 Task: Open Card Card0000000027 in Board Board0000000007 in Workspace WS0000000003 in Trello. Add Member carxxstreet791@gmail.com to Card Card0000000027 in Board Board0000000007 in Workspace WS0000000003 in Trello. Add Orange Label titled Label0000000027 to Card Card0000000027 in Board Board0000000007 in Workspace WS0000000003 in Trello. Add Checklist CL0000000027 to Card Card0000000027 in Board Board0000000007 in Workspace WS0000000003 in Trello. Add Dates with Start Date as Jun 01 2023 and Due Date as Jun 30 2023 to Card Card0000000027 in Board Board0000000007 in Workspace WS0000000003 in Trello
Action: Mouse moved to (306, 433)
Screenshot: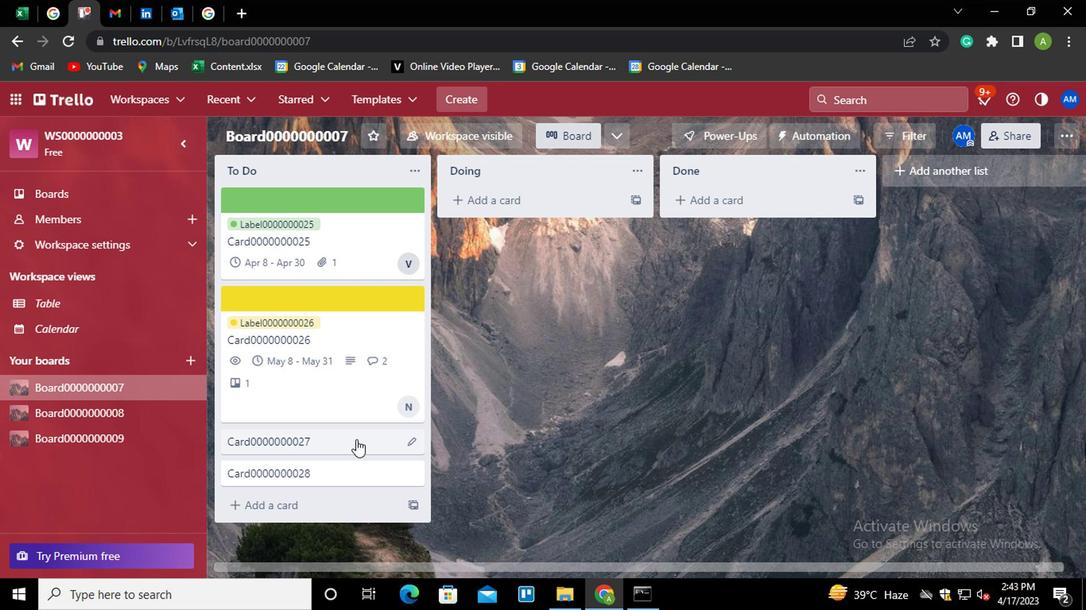 
Action: Mouse pressed left at (306, 433)
Screenshot: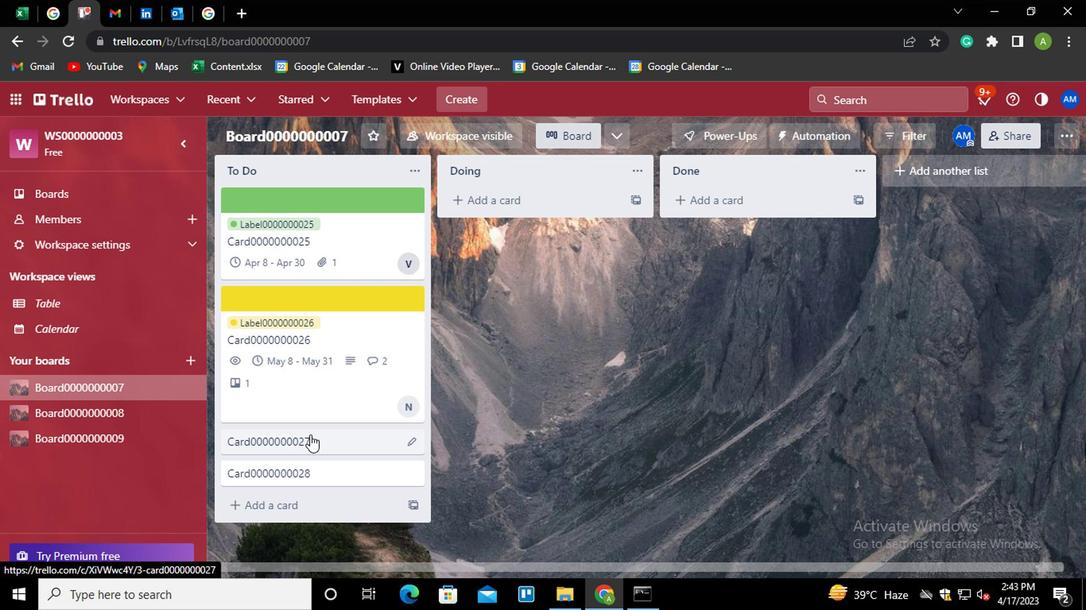 
Action: Mouse moved to (353, 349)
Screenshot: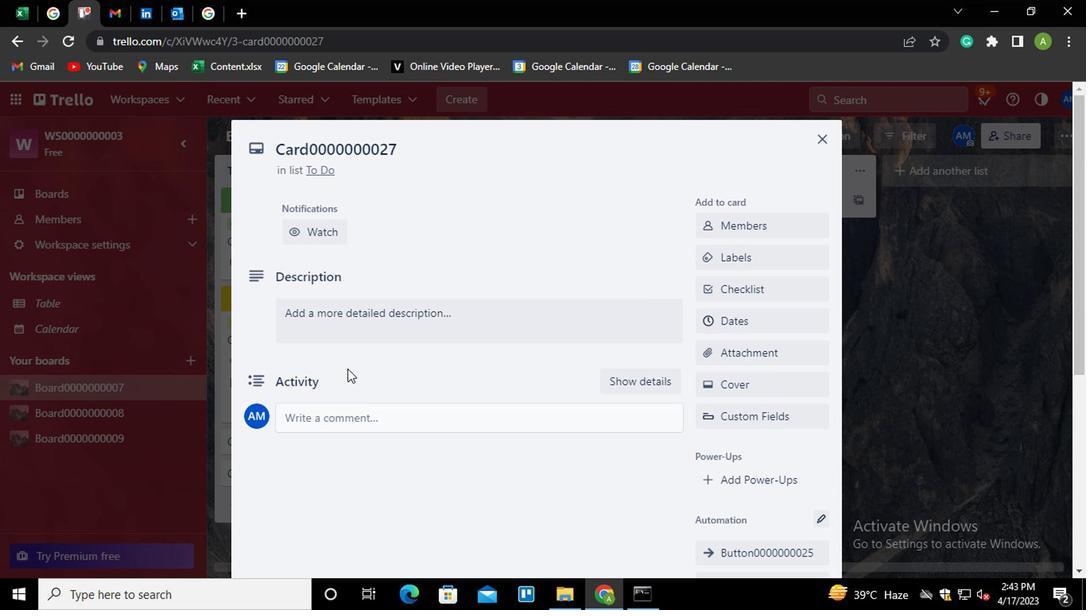 
Action: Mouse scrolled (353, 350) with delta (0, 0)
Screenshot: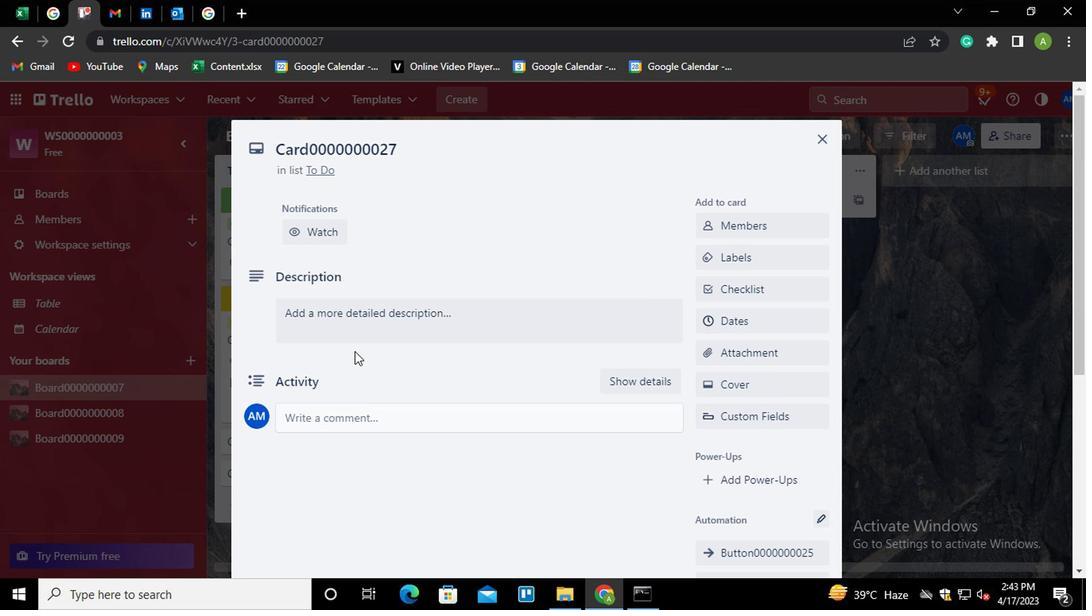 
Action: Mouse scrolled (353, 350) with delta (0, 0)
Screenshot: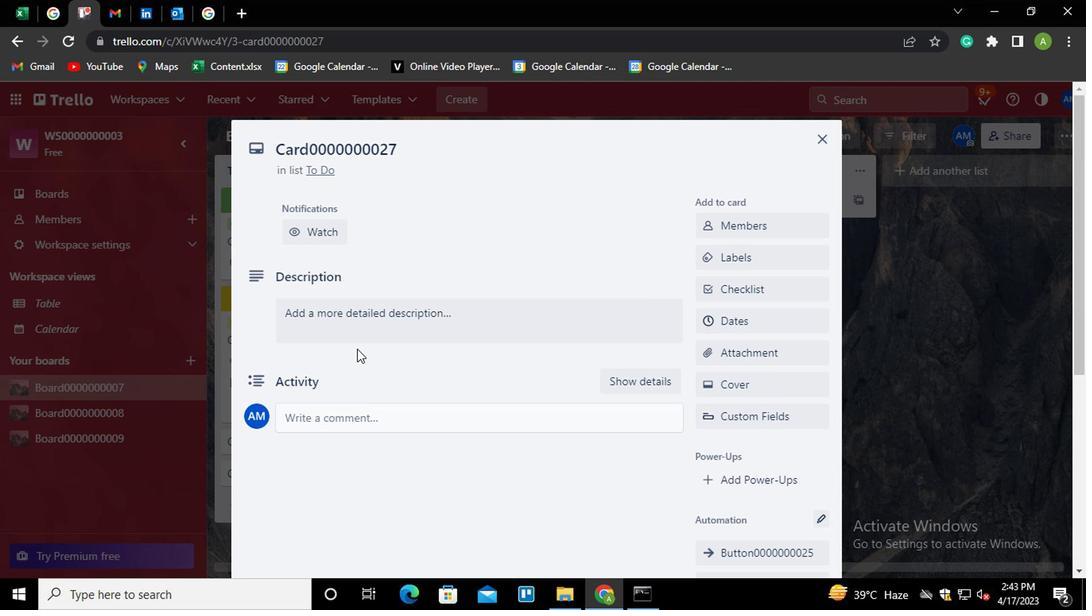 
Action: Mouse scrolled (353, 350) with delta (0, 0)
Screenshot: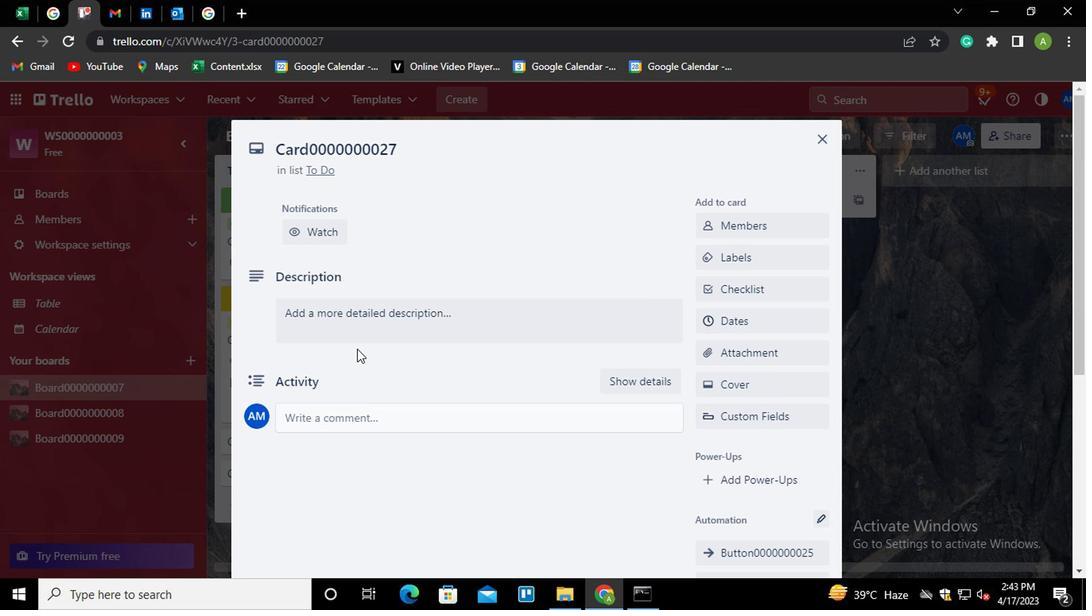 
Action: Mouse moved to (717, 225)
Screenshot: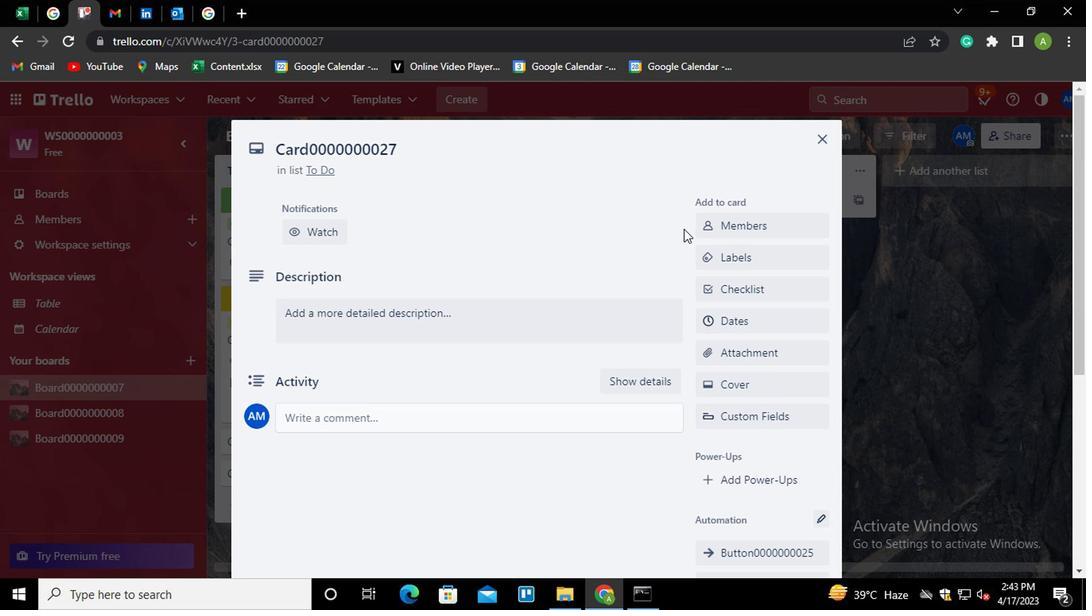 
Action: Mouse pressed left at (717, 225)
Screenshot: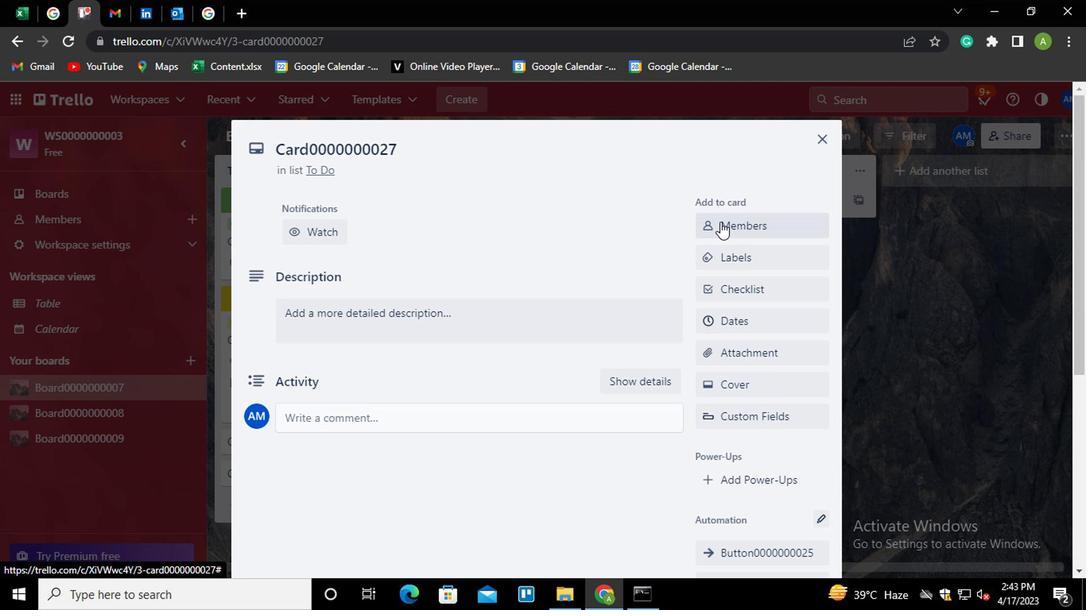 
Action: Mouse moved to (734, 302)
Screenshot: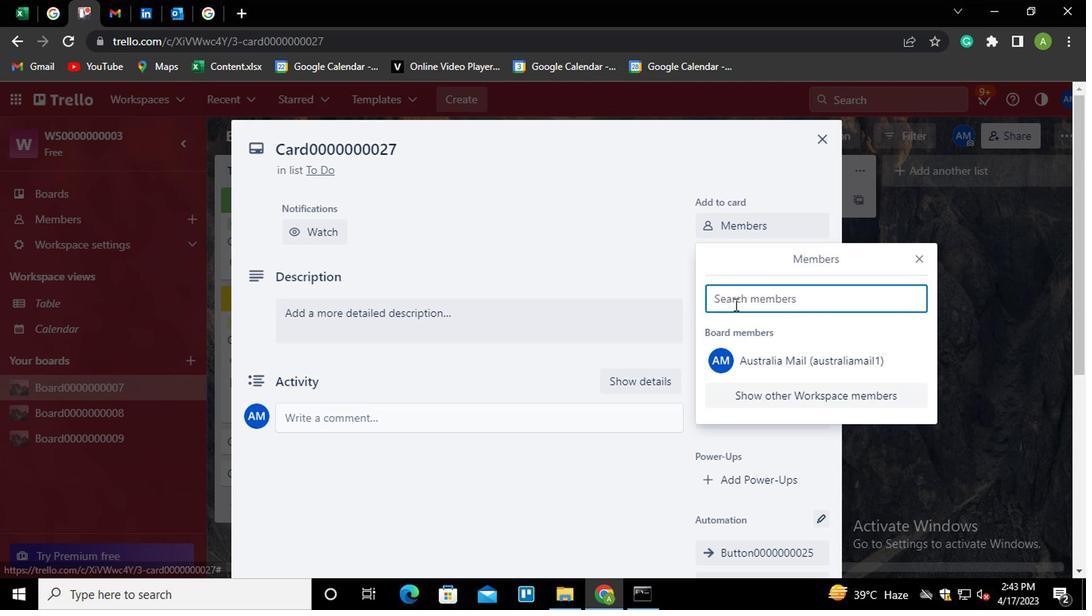 
Action: Mouse pressed left at (734, 302)
Screenshot: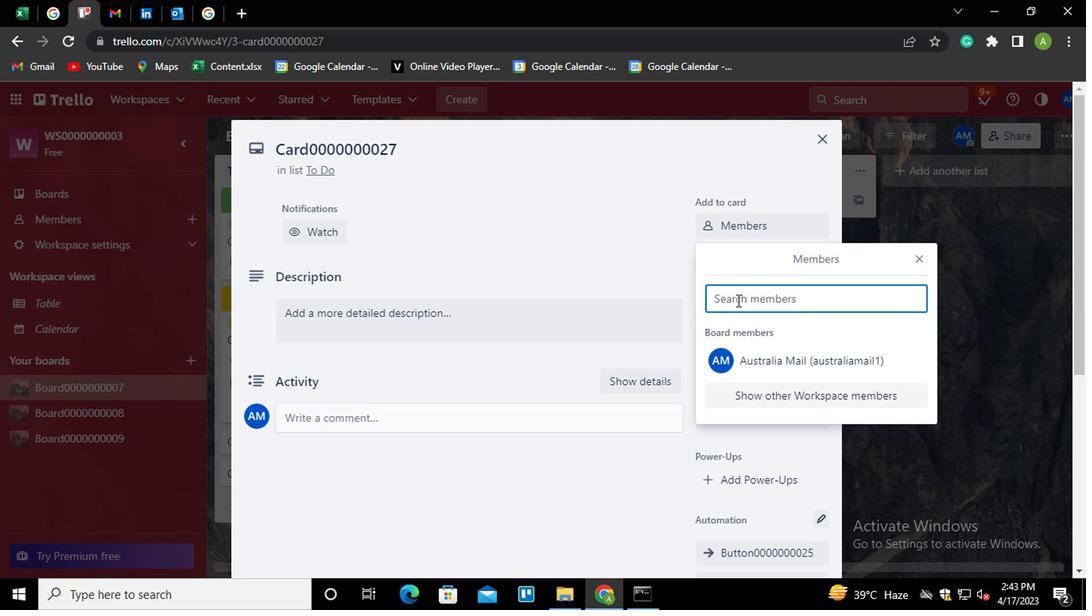 
Action: Key pressed <Key.shift><Key.shift><Key.shift><Key.shift><Key.shift><Key.shift><Key.shift><Key.shift><Key.shift><Key.shift><Key.shift><Key.shift><Key.shift><Key.shift><Key.shift><Key.shift><Key.shift><Key.shift><Key.shift><Key.shift><Key.shift><Key.shift><Key.shift><Key.shift><Key.shift><Key.shift><Key.shift><Key.shift><Key.shift><Key.shift><Key.shift><Key.shift><Key.shift><Key.shift><Key.shift><Key.shift><Key.shift><Key.shift><Key.shift><Key.shift>CARXXSTREET791<Key.shift>@GMAIL.COM
Screenshot: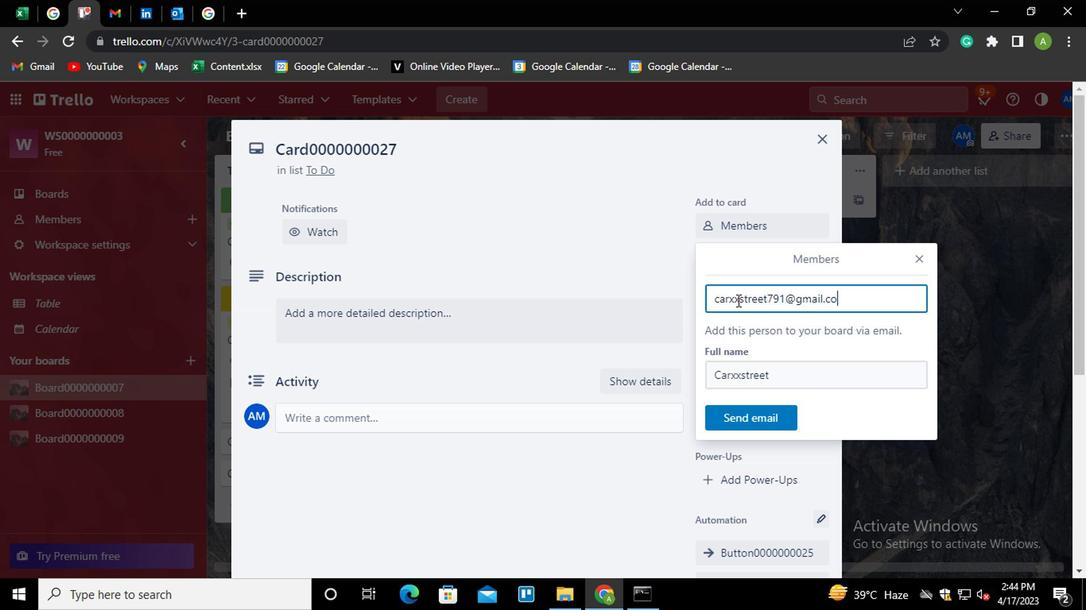 
Action: Mouse moved to (762, 409)
Screenshot: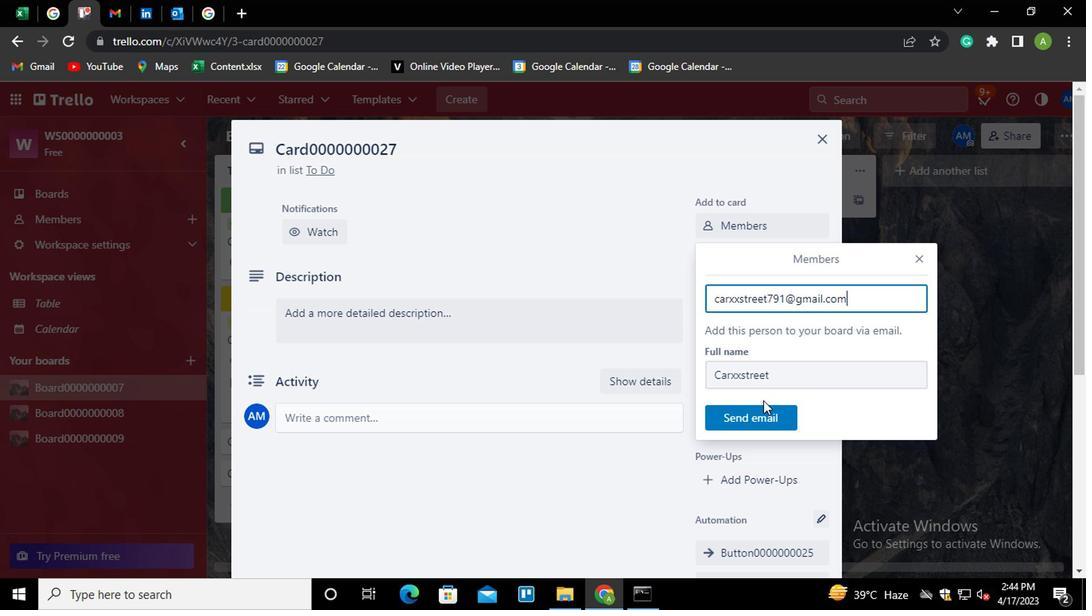 
Action: Mouse pressed left at (762, 409)
Screenshot: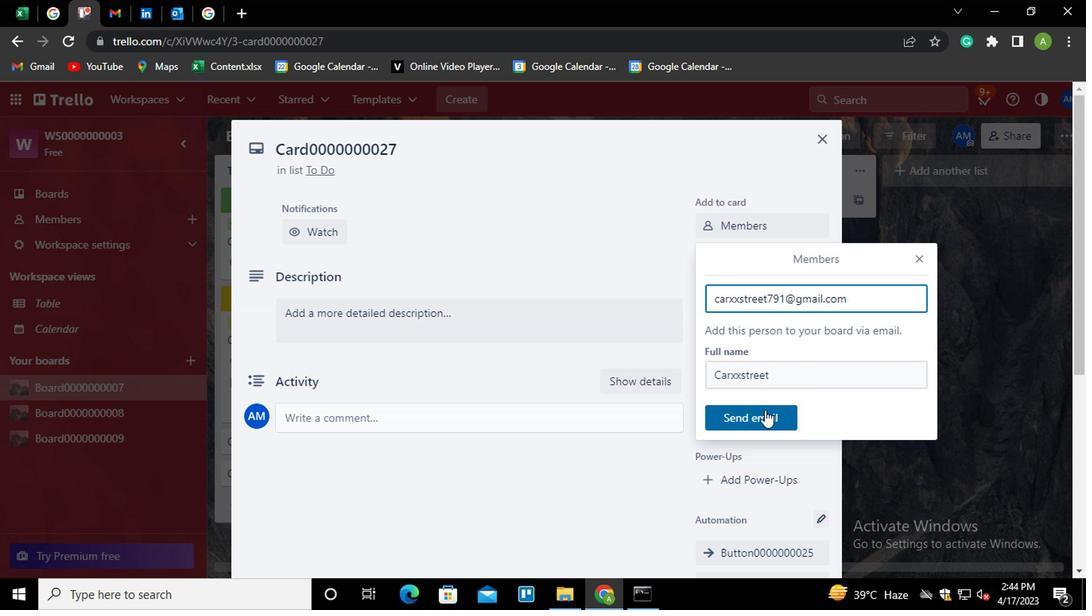
Action: Mouse moved to (756, 264)
Screenshot: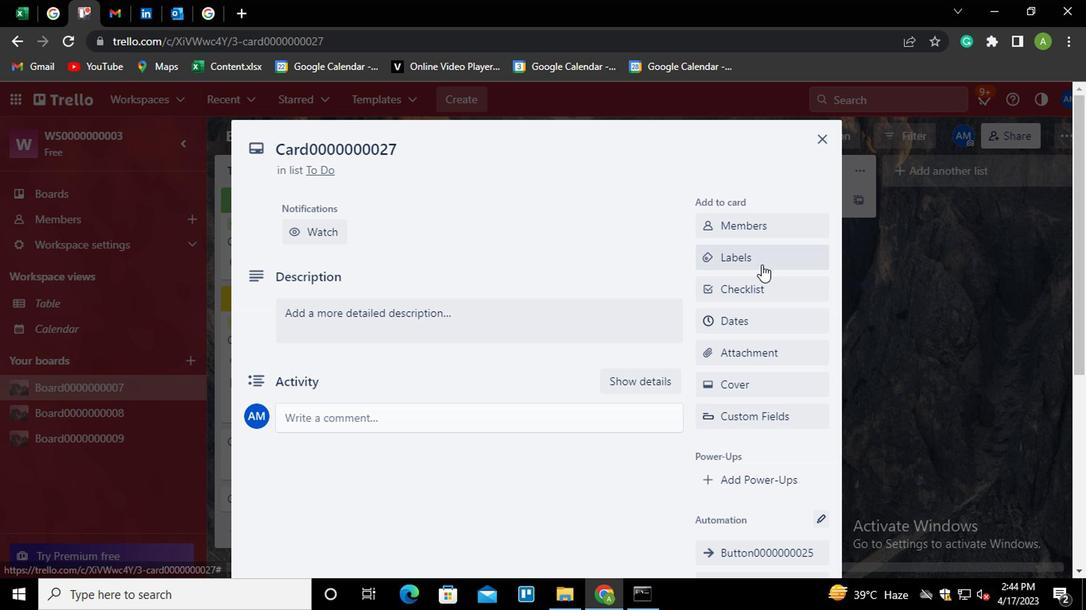 
Action: Mouse pressed left at (756, 264)
Screenshot: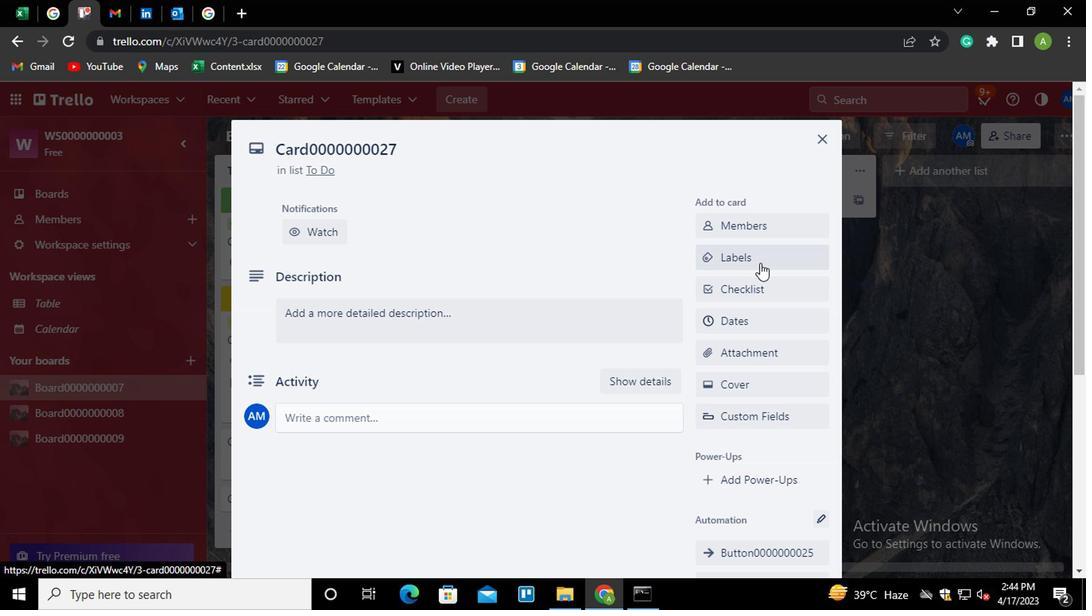 
Action: Mouse moved to (715, 291)
Screenshot: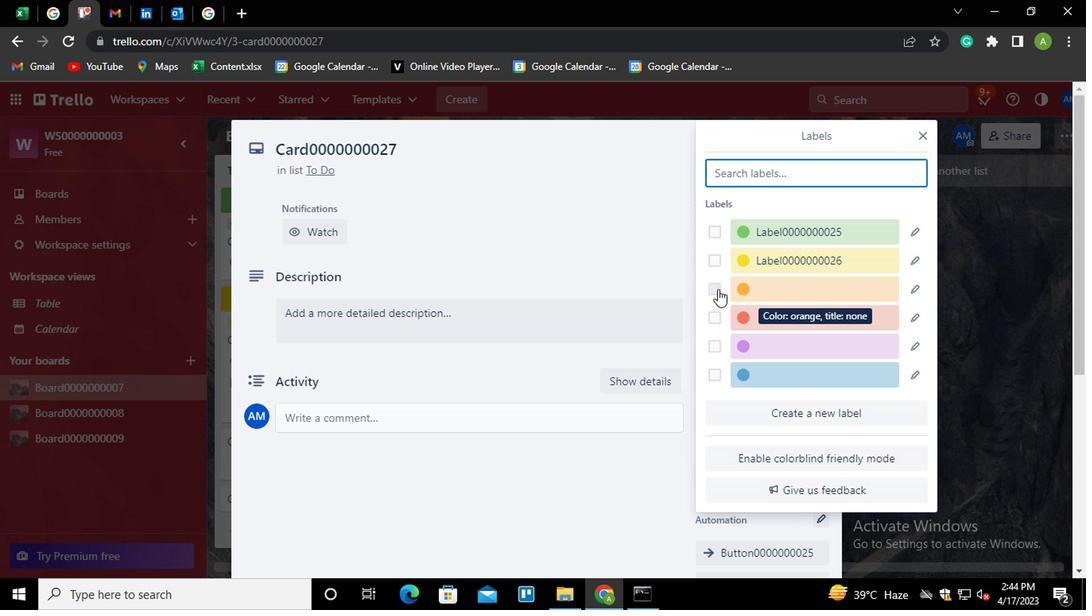 
Action: Mouse pressed left at (715, 291)
Screenshot: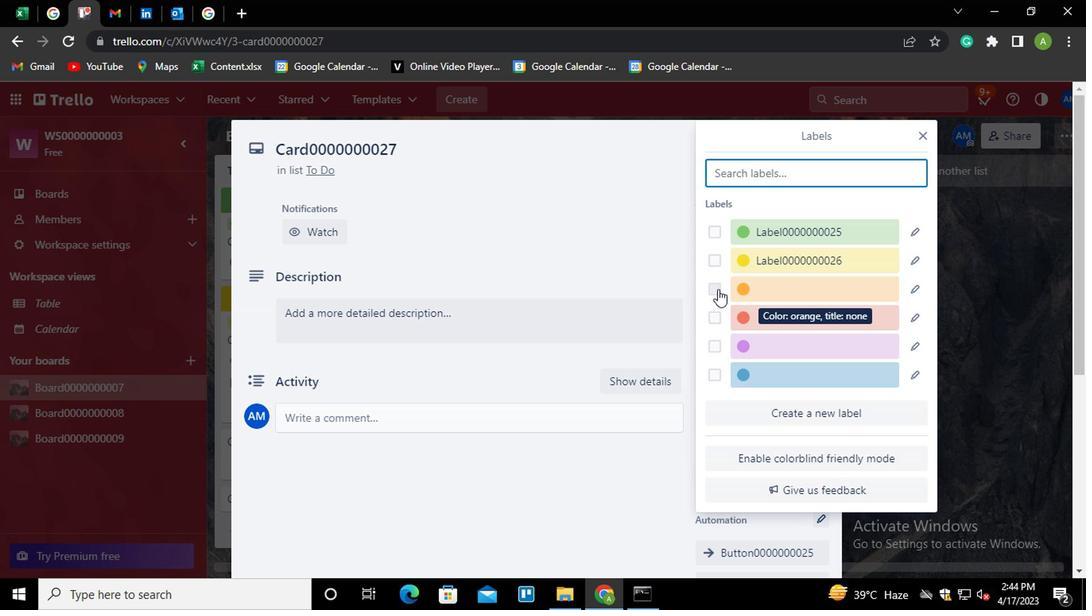 
Action: Mouse moved to (907, 291)
Screenshot: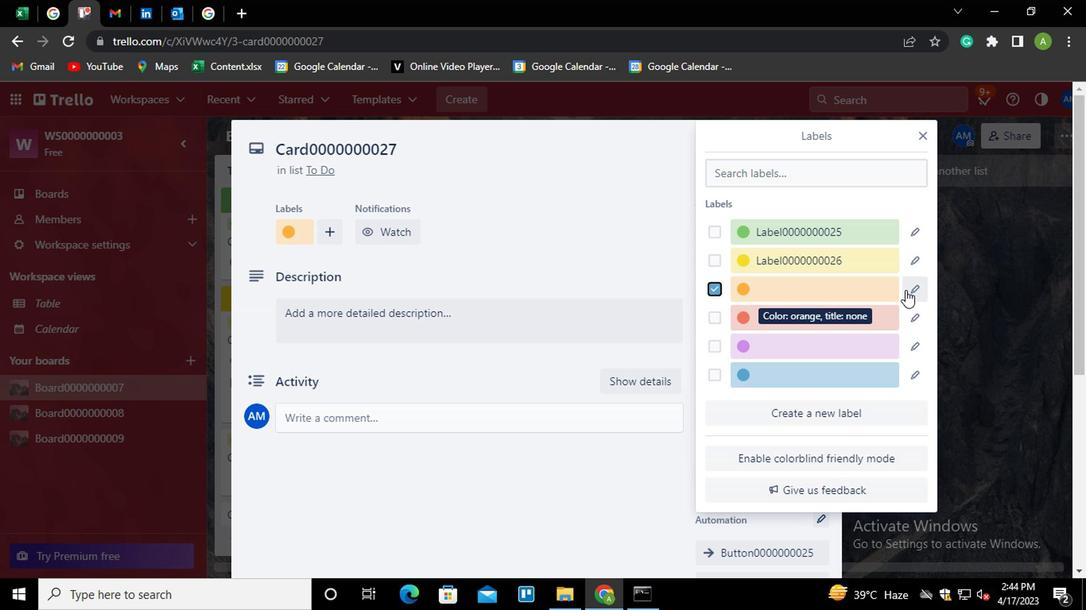 
Action: Mouse pressed left at (907, 291)
Screenshot: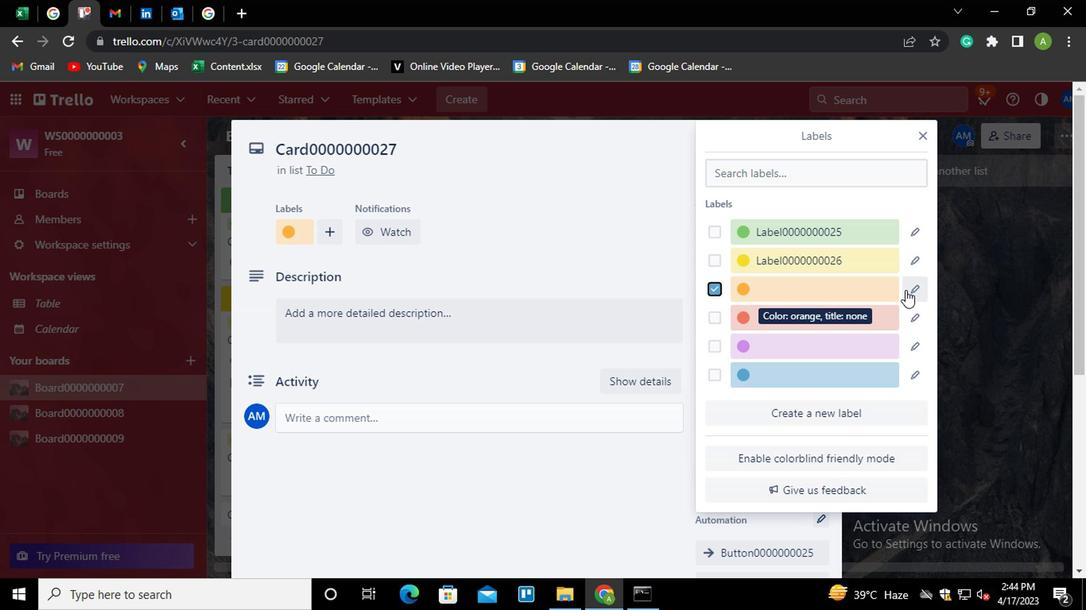 
Action: Mouse moved to (908, 291)
Screenshot: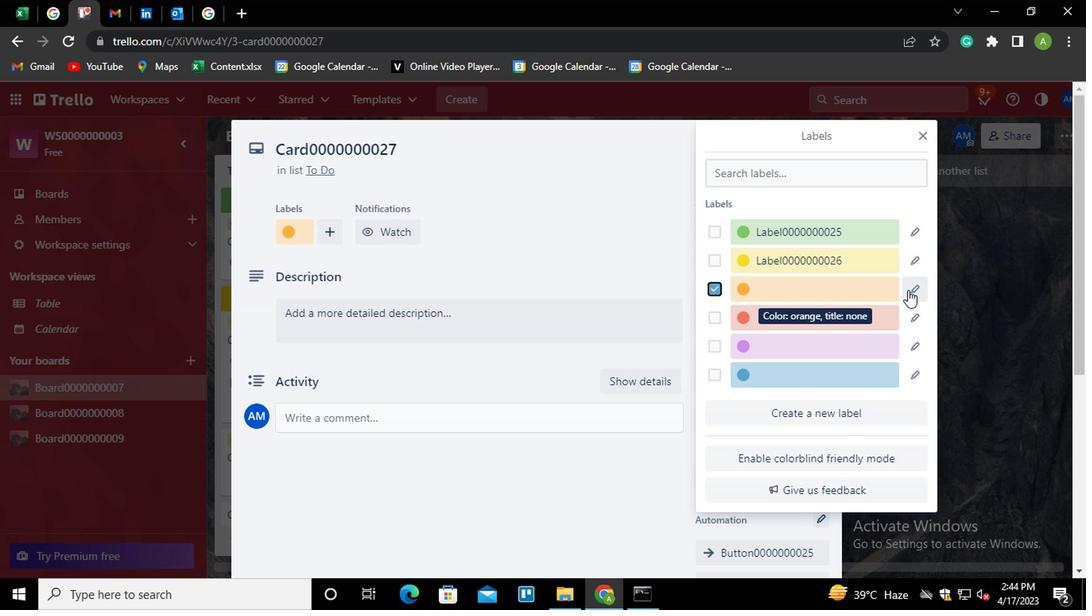 
Action: Key pressed <Key.shift>LABELK<Key.backspace>0000000027
Screenshot: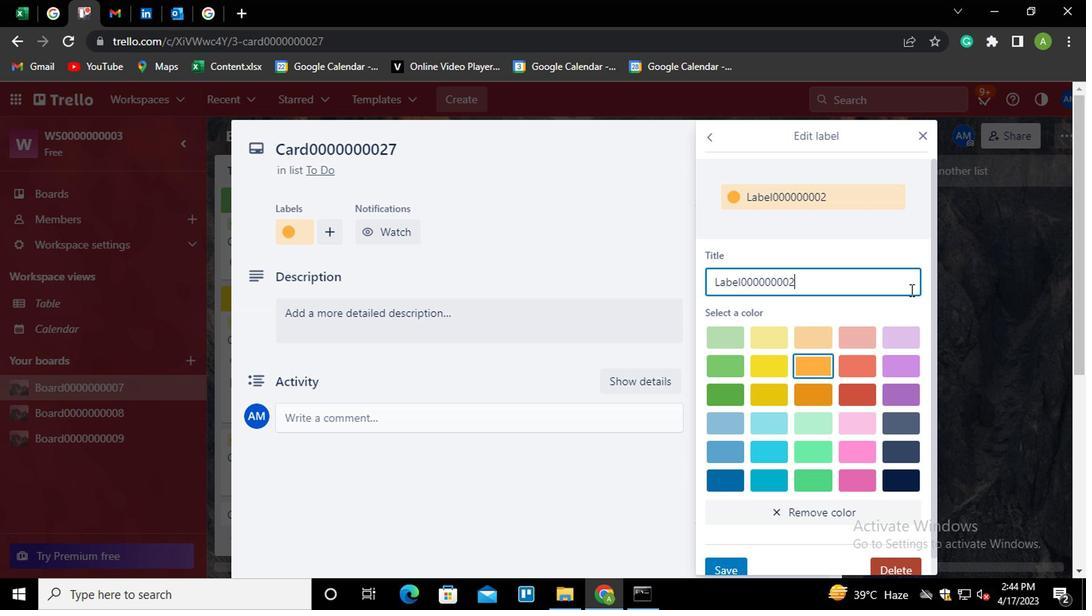 
Action: Mouse moved to (730, 557)
Screenshot: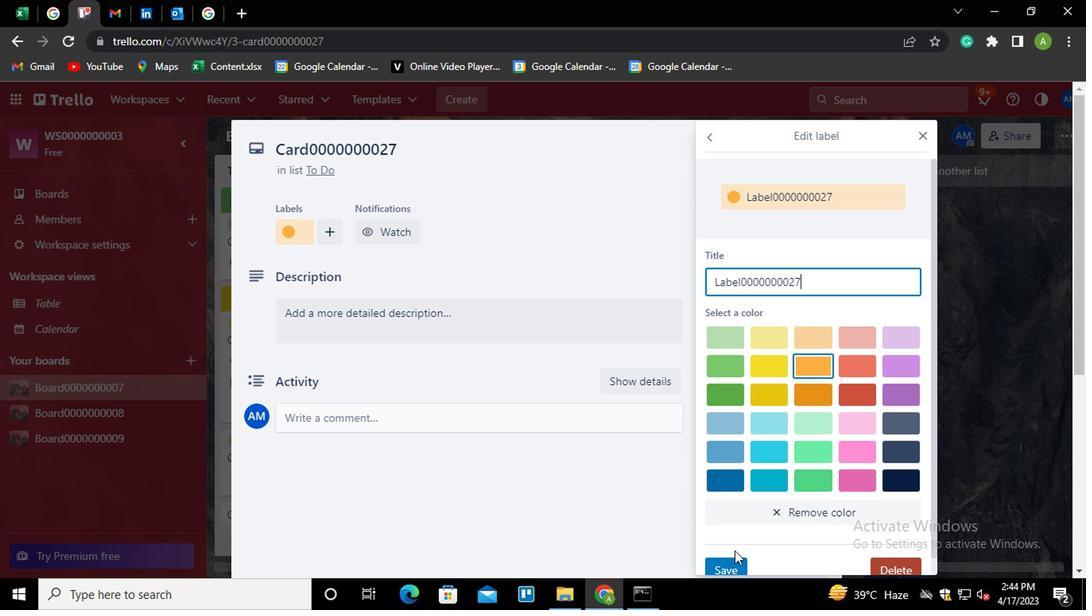 
Action: Mouse pressed left at (730, 557)
Screenshot: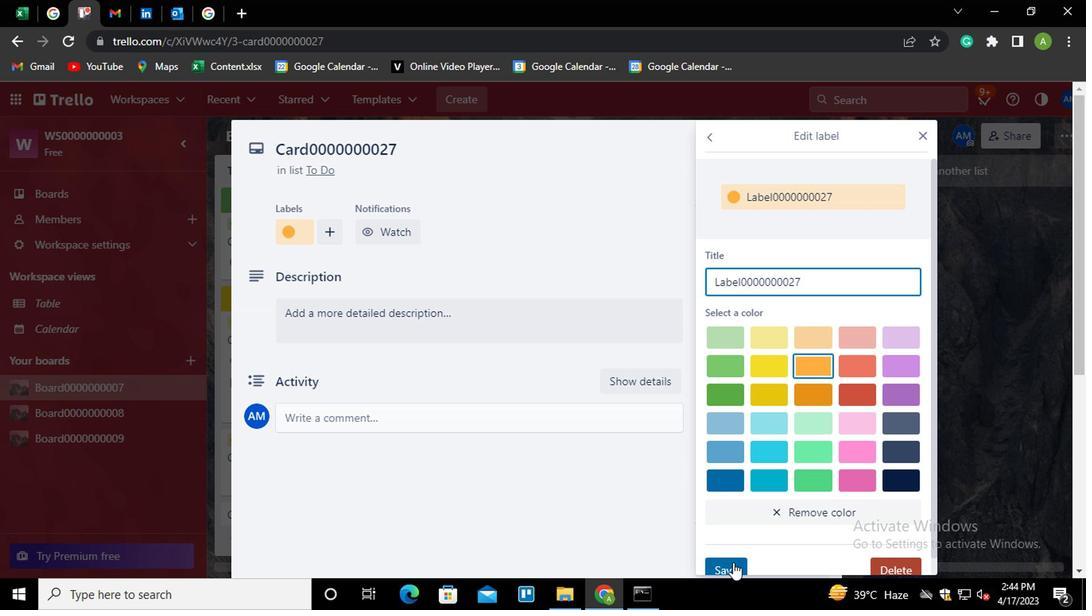 
Action: Mouse moved to (610, 263)
Screenshot: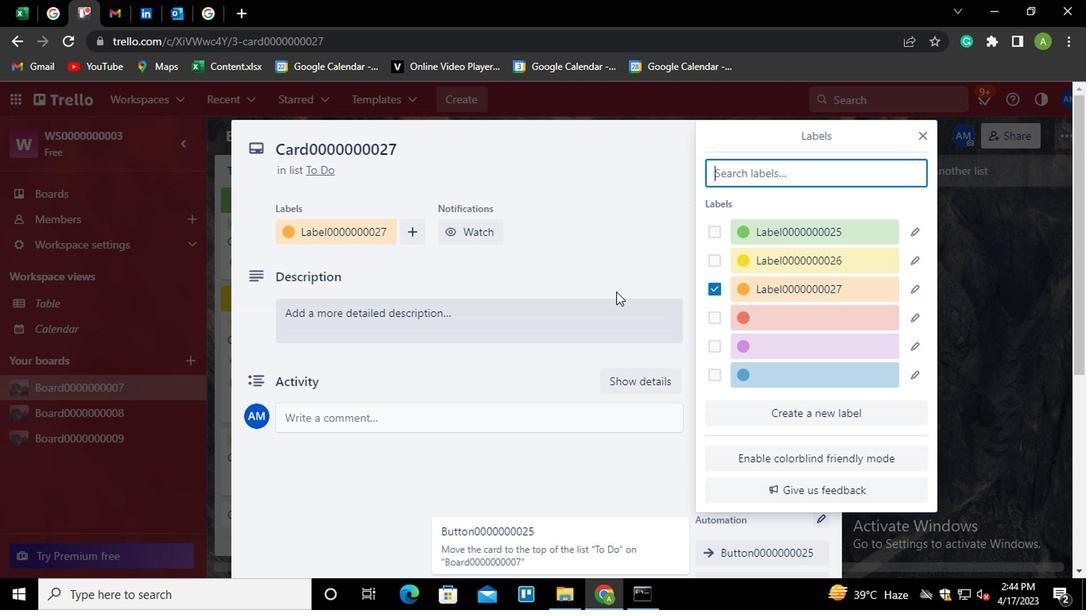
Action: Mouse pressed left at (610, 263)
Screenshot: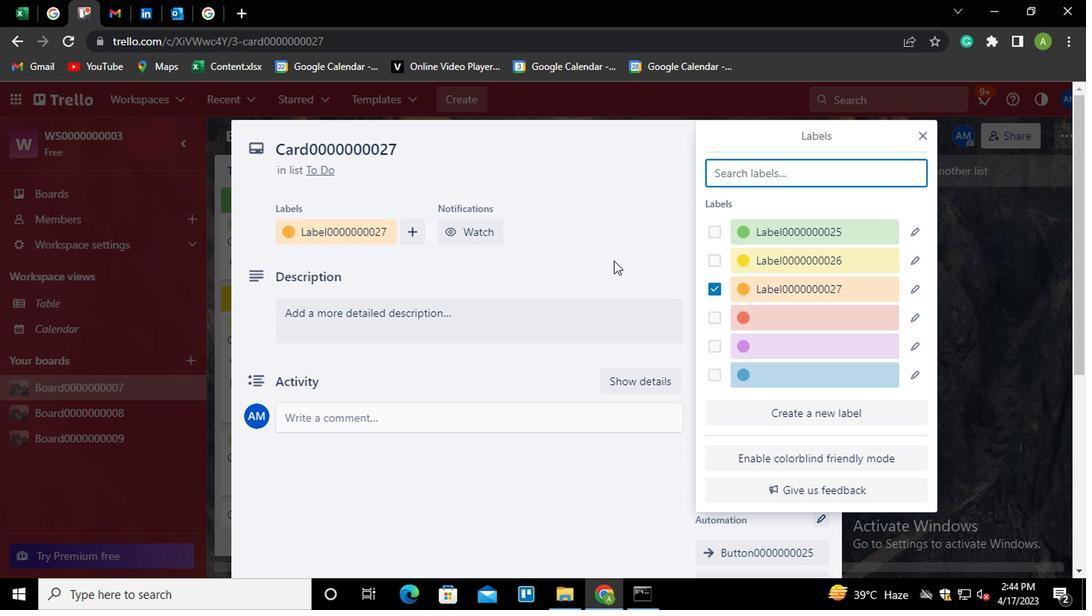 
Action: Mouse moved to (742, 289)
Screenshot: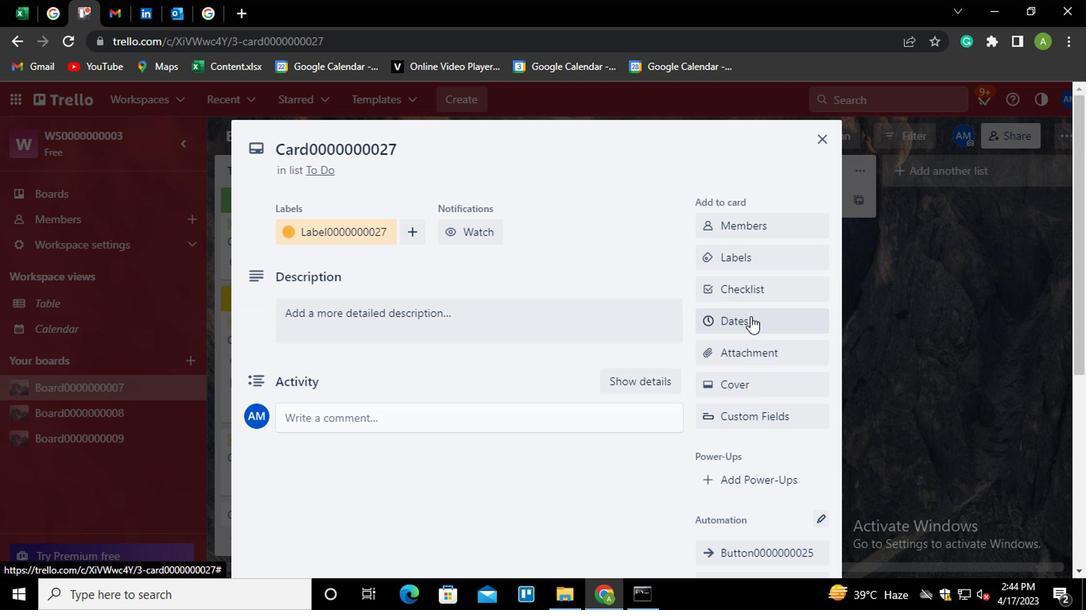 
Action: Mouse pressed left at (742, 289)
Screenshot: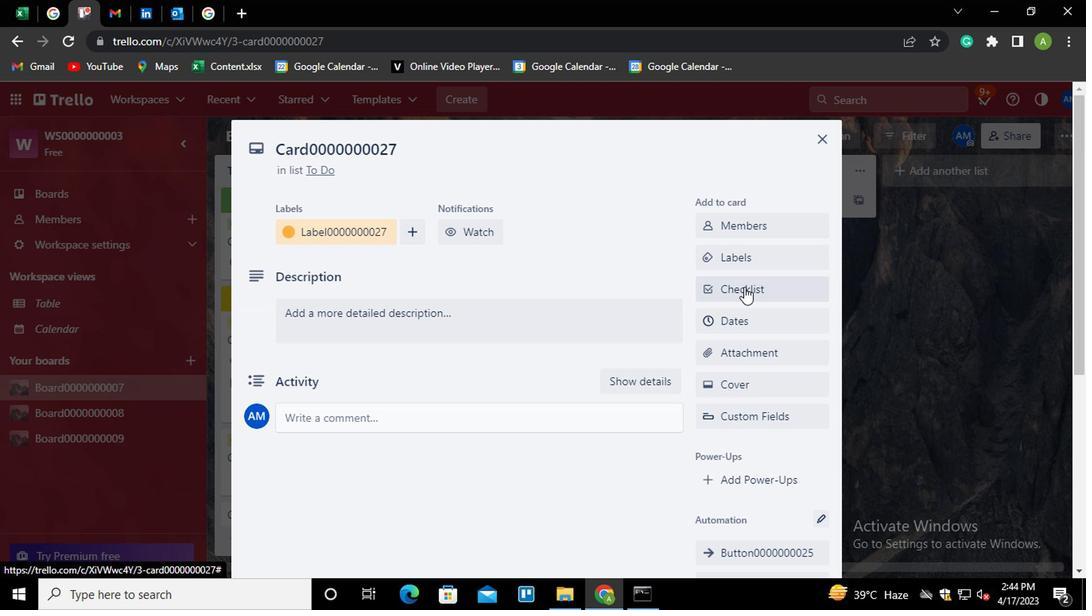 
Action: Mouse moved to (755, 337)
Screenshot: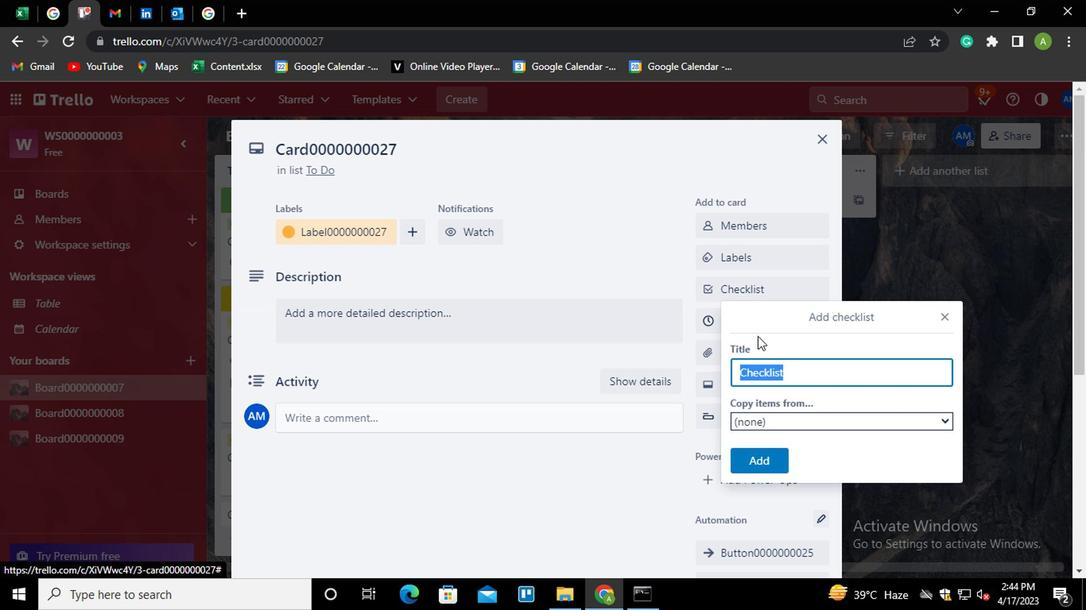 
Action: Key pressed <Key.shift>CL0000000027
Screenshot: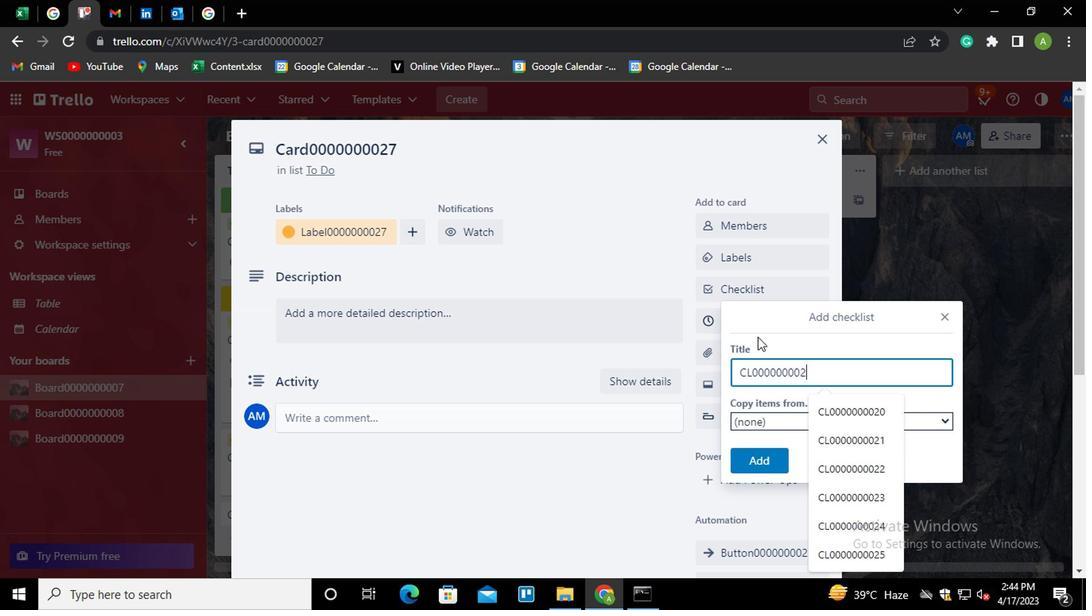
Action: Mouse moved to (770, 450)
Screenshot: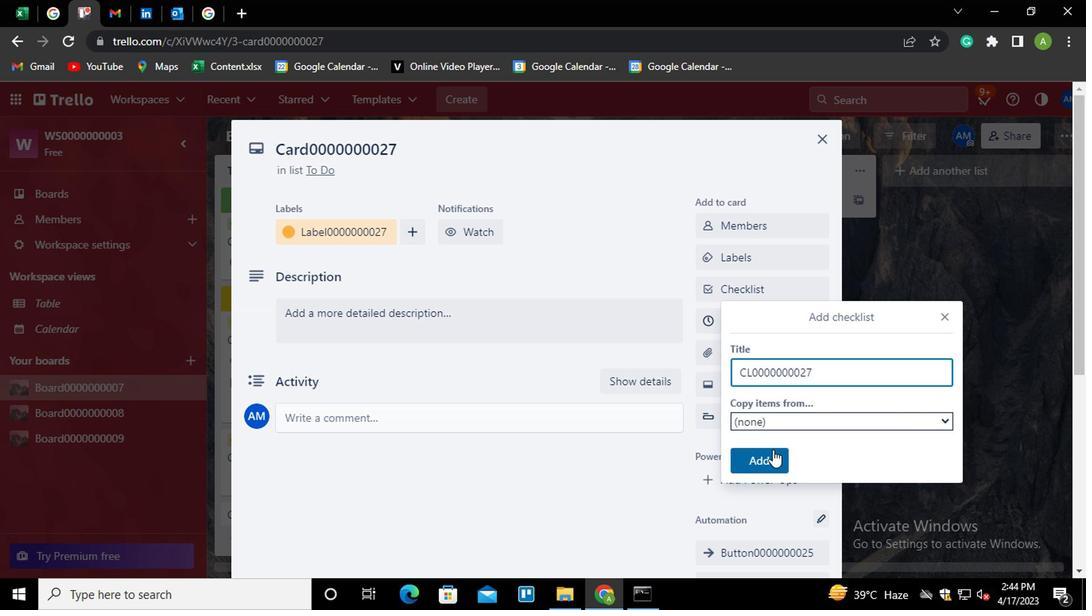 
Action: Mouse pressed left at (770, 450)
Screenshot: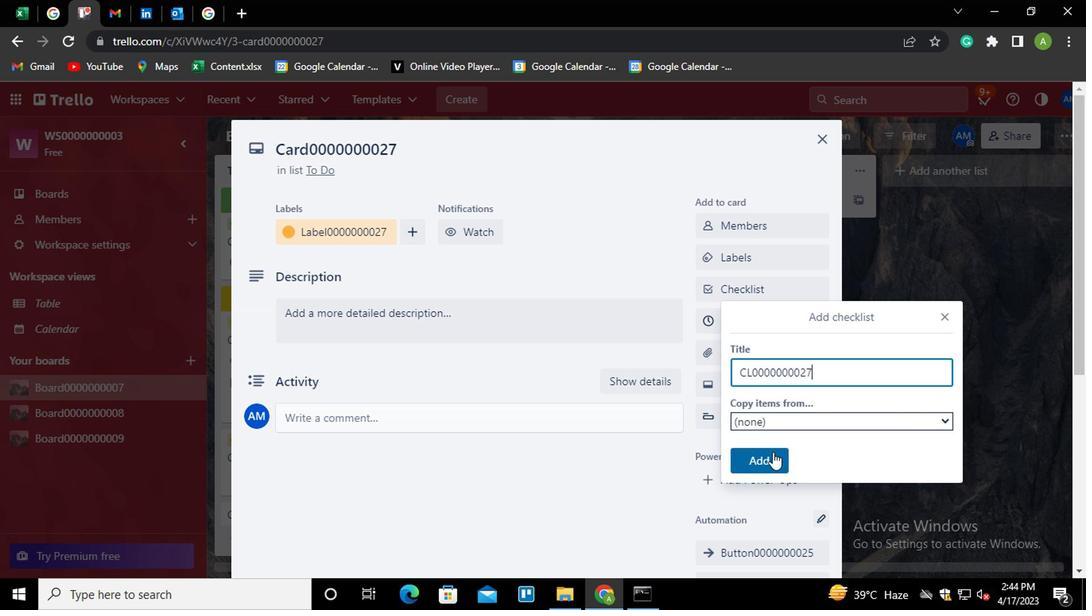 
Action: Mouse moved to (760, 326)
Screenshot: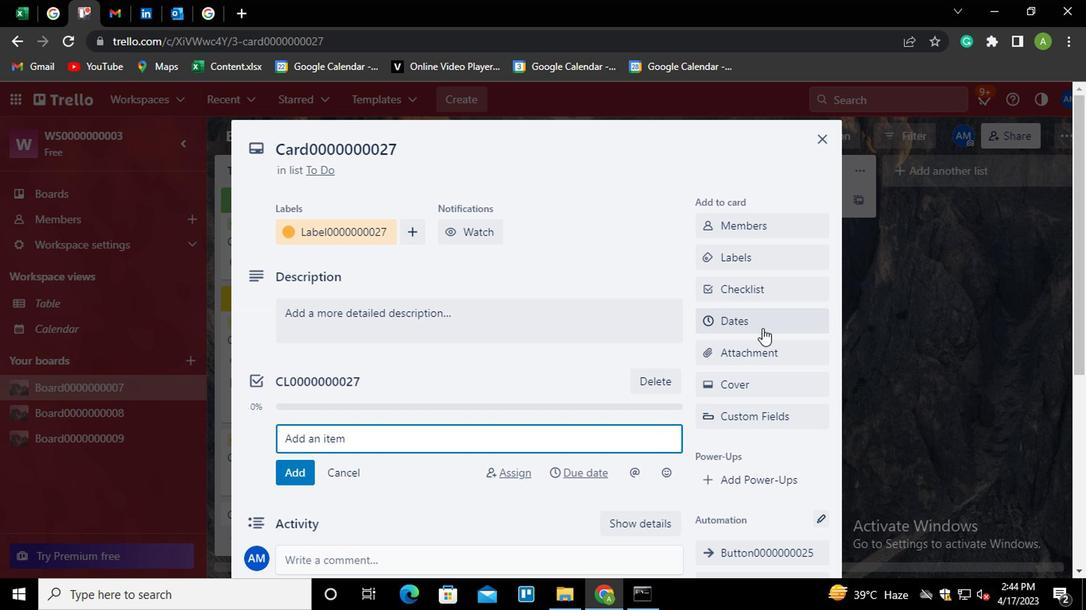 
Action: Mouse pressed left at (760, 326)
Screenshot: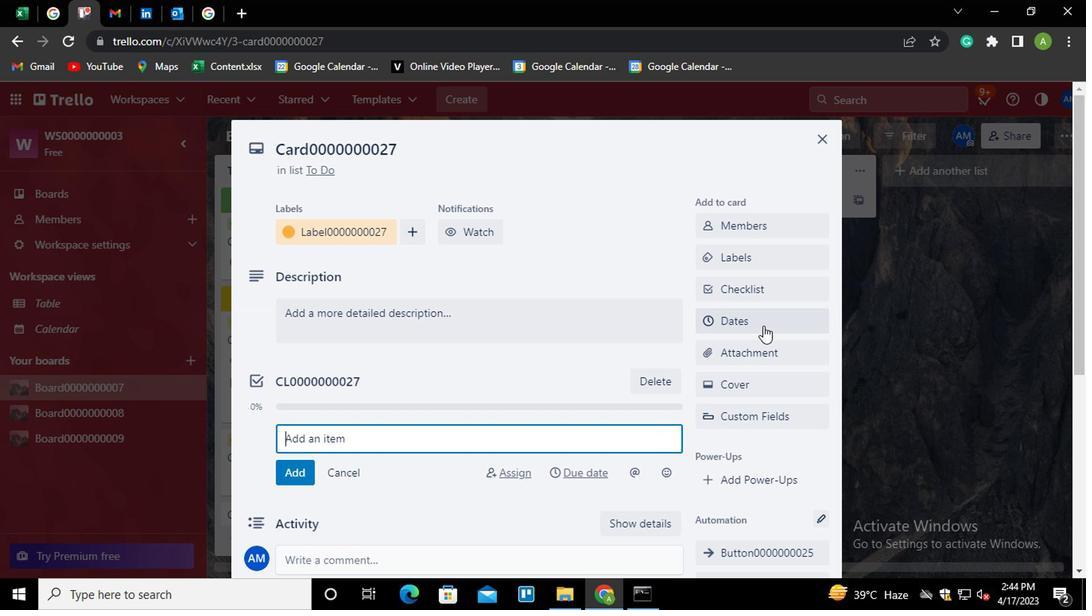 
Action: Mouse moved to (709, 417)
Screenshot: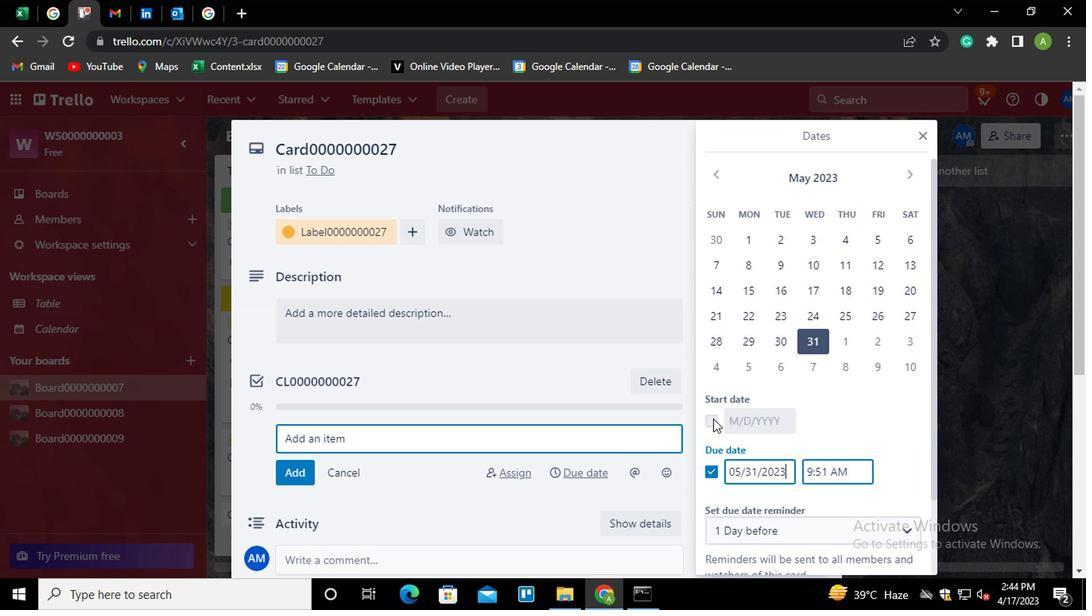 
Action: Mouse pressed left at (709, 417)
Screenshot: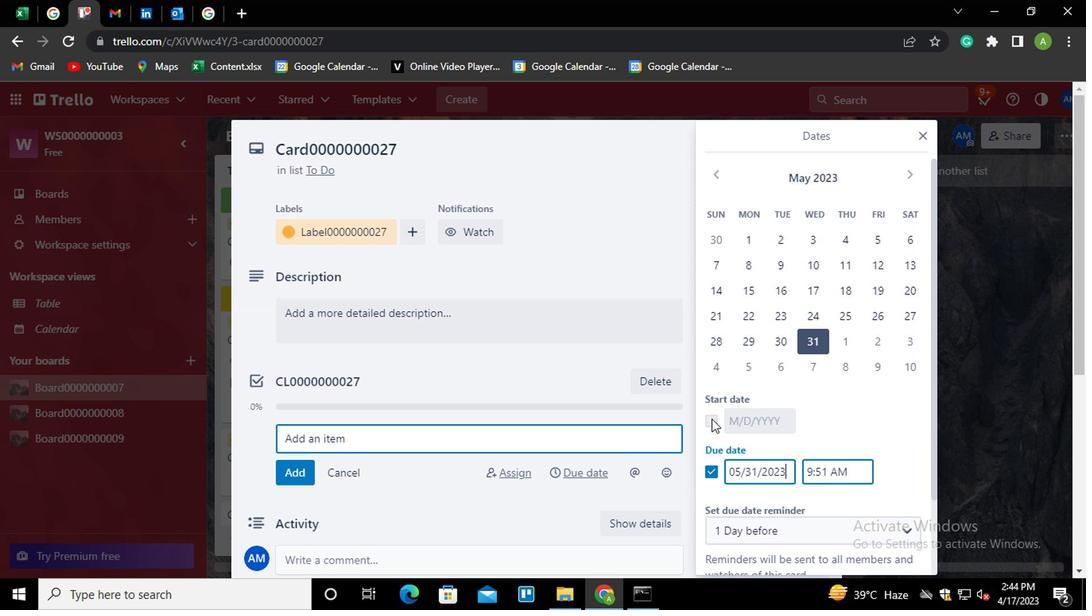 
Action: Mouse moved to (737, 419)
Screenshot: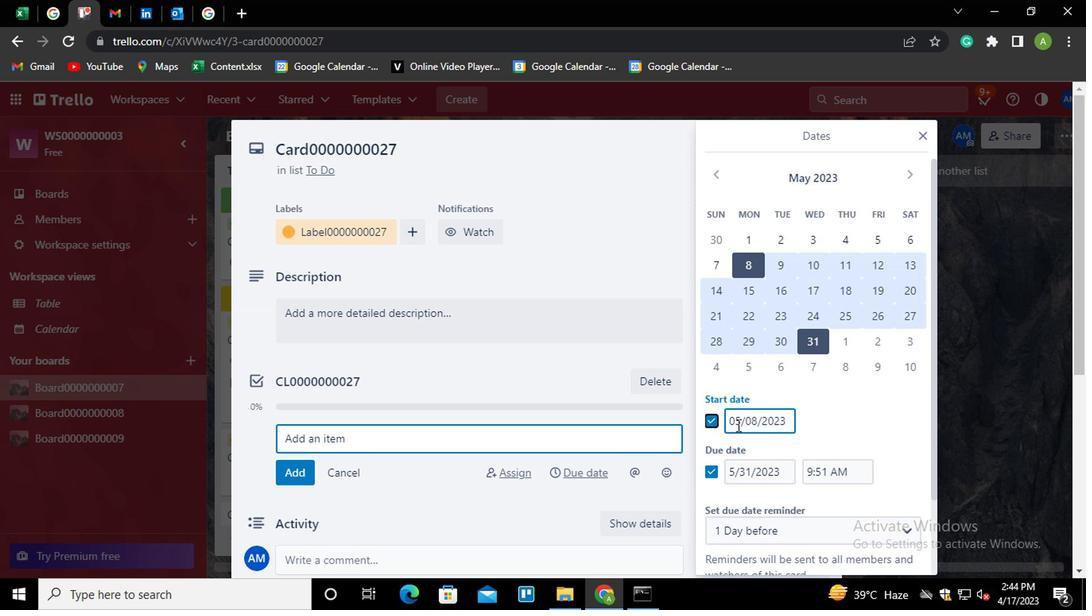 
Action: Mouse pressed left at (737, 419)
Screenshot: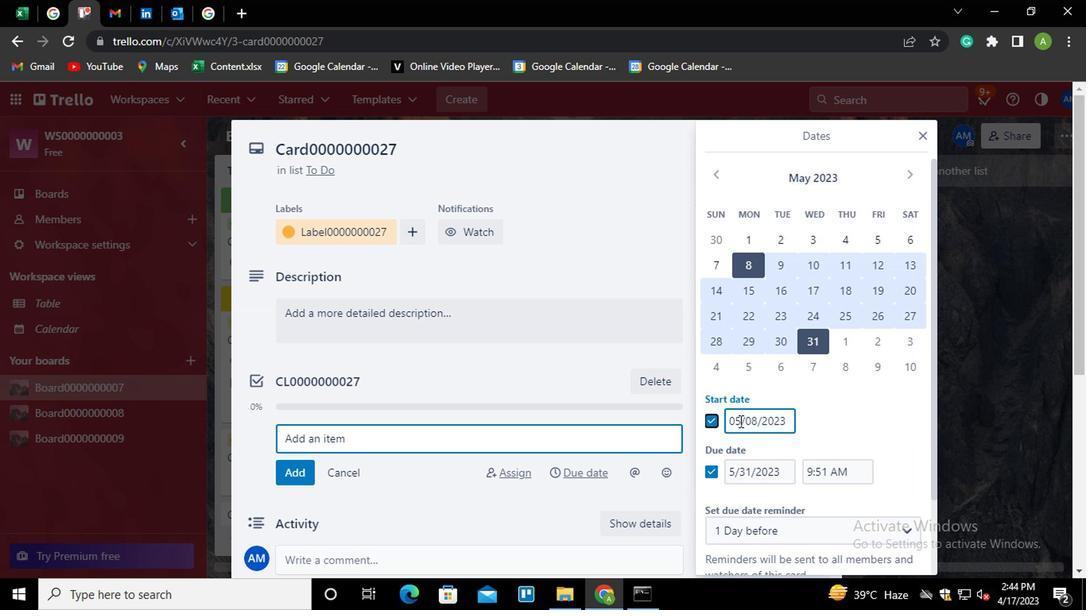 
Action: Mouse moved to (750, 422)
Screenshot: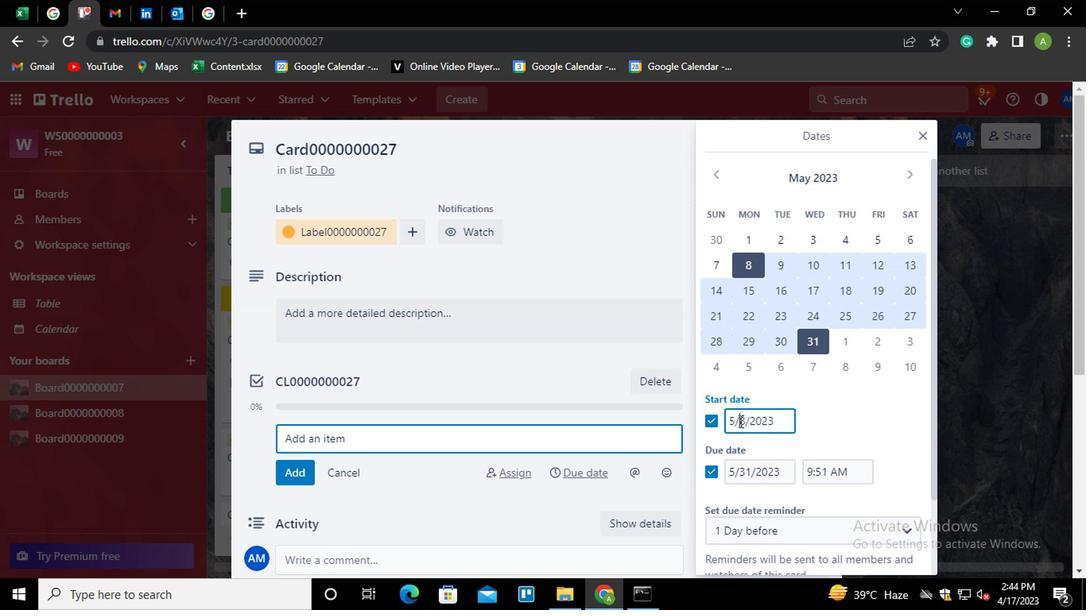 
Action: Key pressed <Key.left><Key.backspace>6<Key.right><Key.right><Key.backspace>1
Screenshot: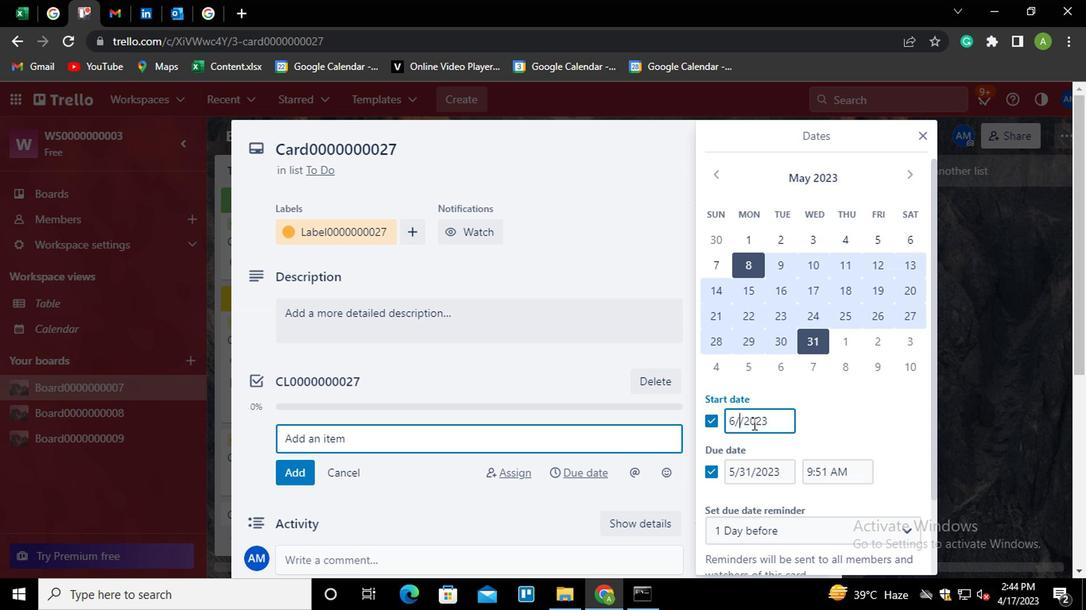 
Action: Mouse moved to (732, 470)
Screenshot: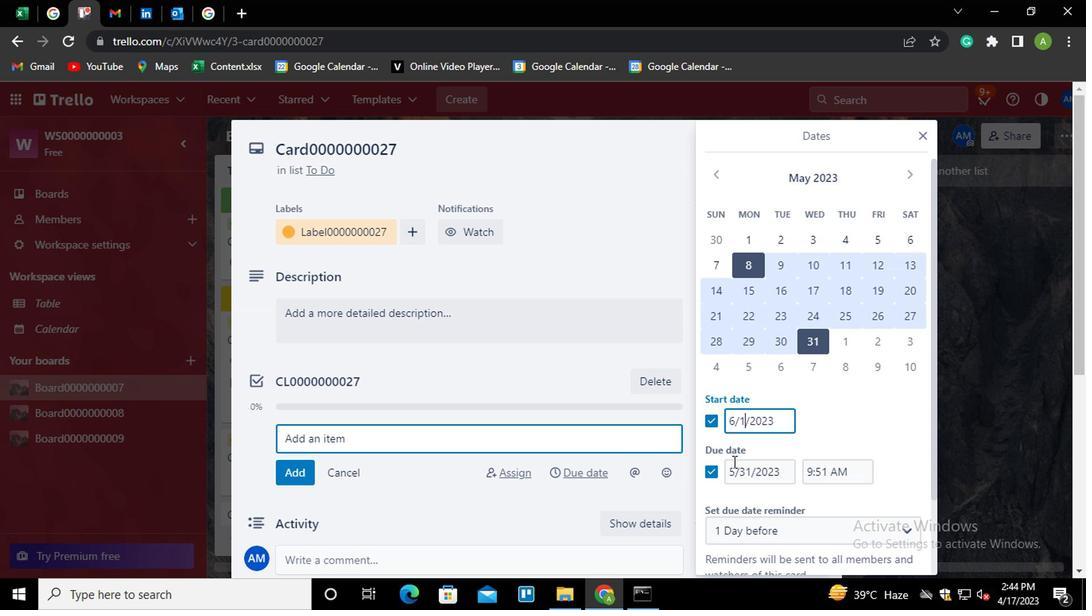 
Action: Mouse pressed left at (732, 470)
Screenshot: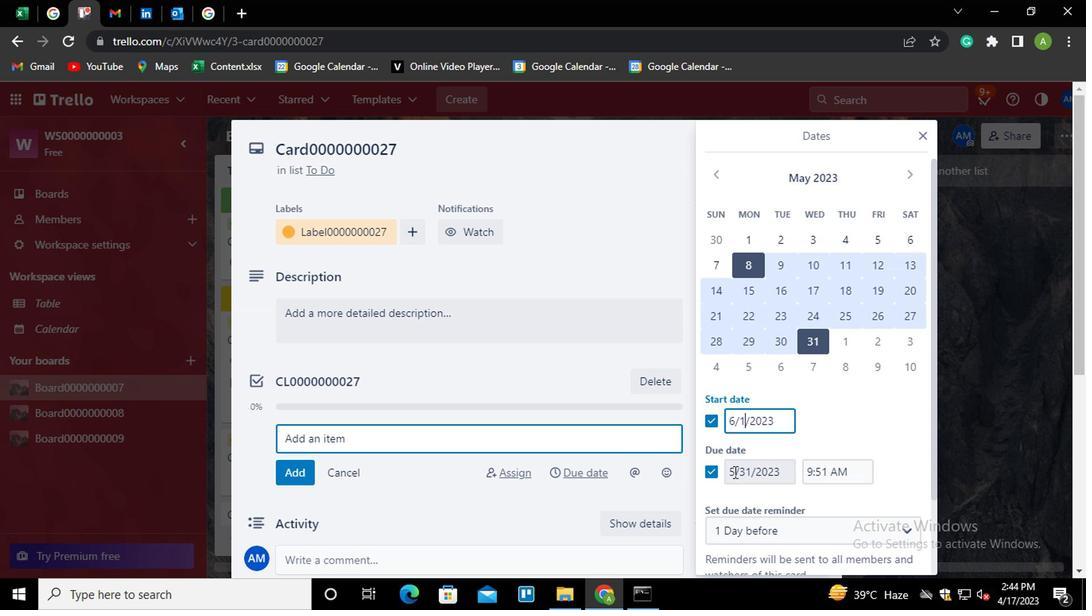 
Action: Mouse moved to (777, 471)
Screenshot: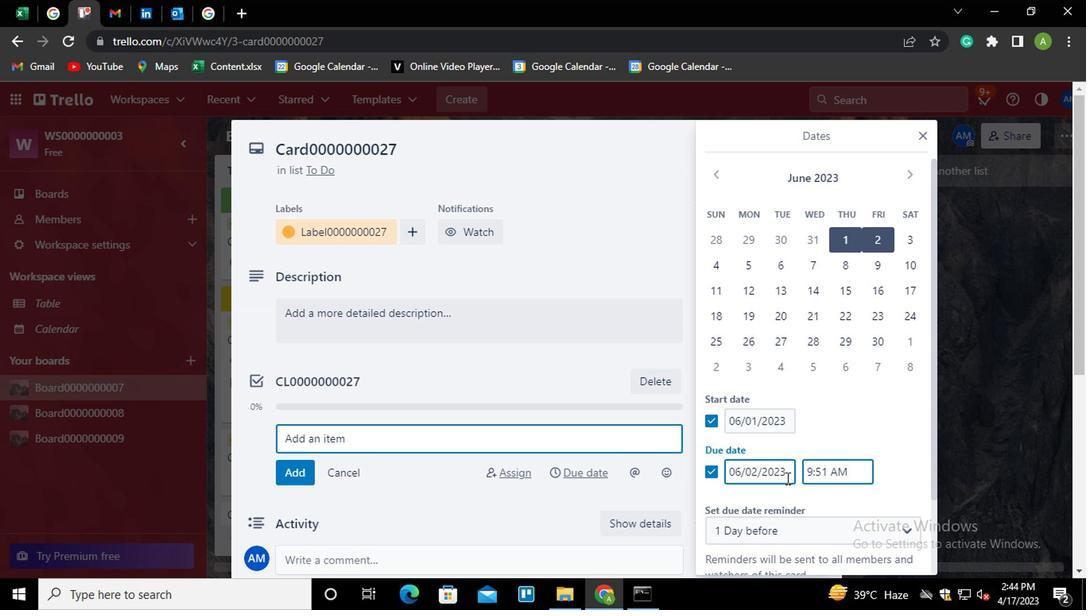 
Action: Key pressed <Key.right><Key.backspace><Key.backspace>30<Key.backspace><Key.backspace>6<Key.right><Key.right><Key.right><Key.backspace><Key.backspace>39<Key.backspace>0
Screenshot: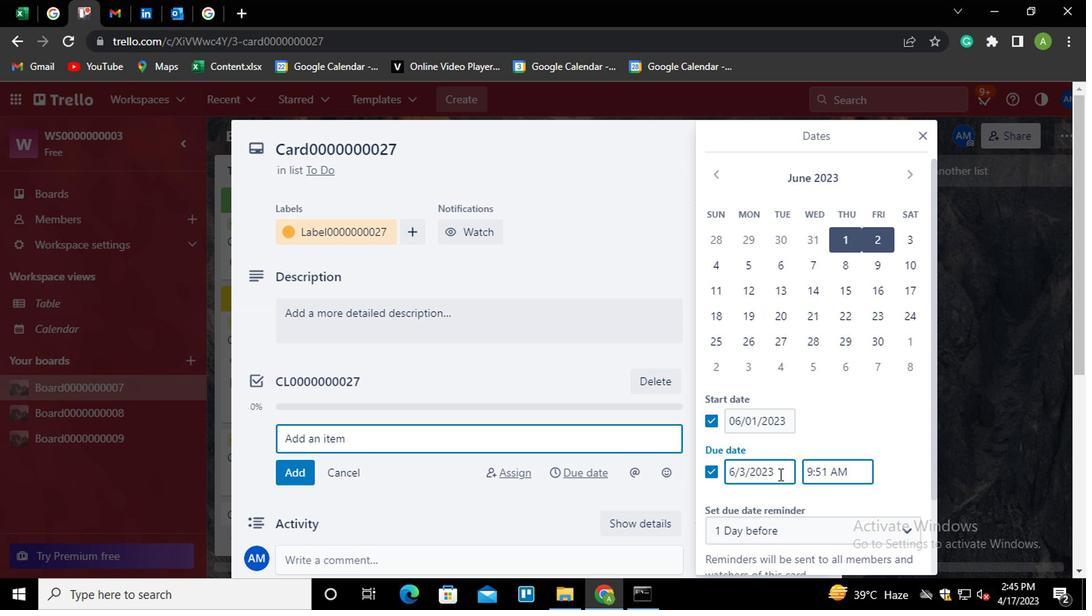 
Action: Mouse moved to (867, 419)
Screenshot: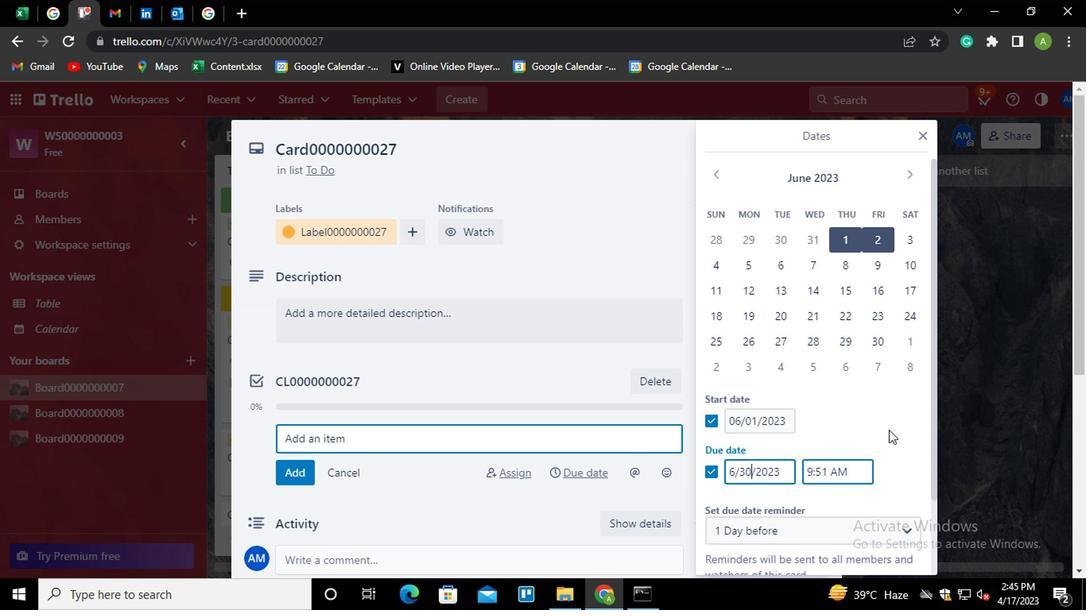 
Action: Mouse pressed left at (867, 419)
Screenshot: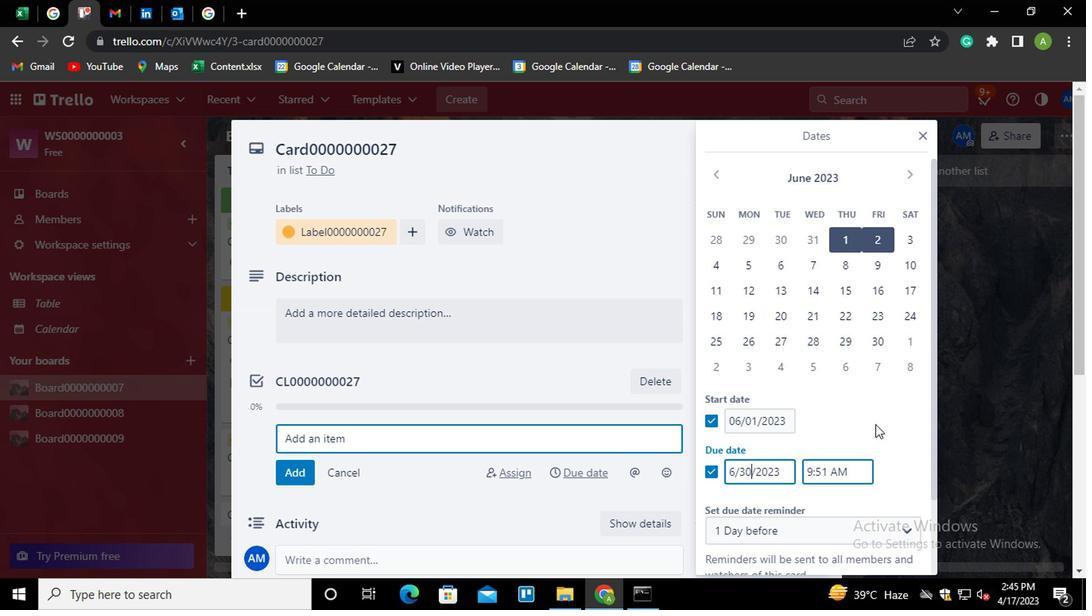 
Action: Mouse moved to (911, 424)
Screenshot: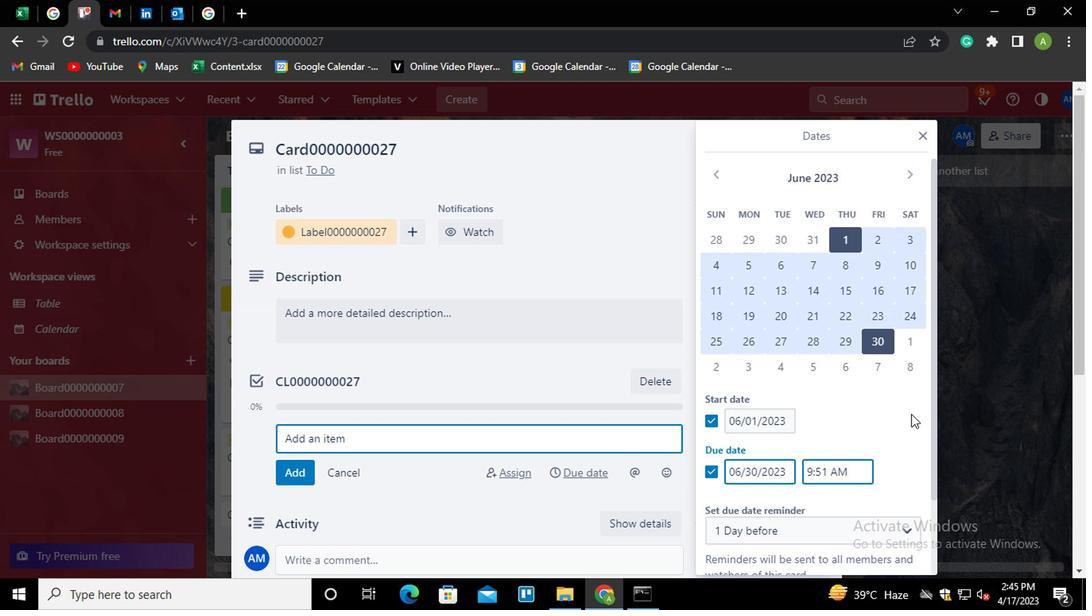 
Action: Mouse scrolled (911, 423) with delta (0, -1)
Screenshot: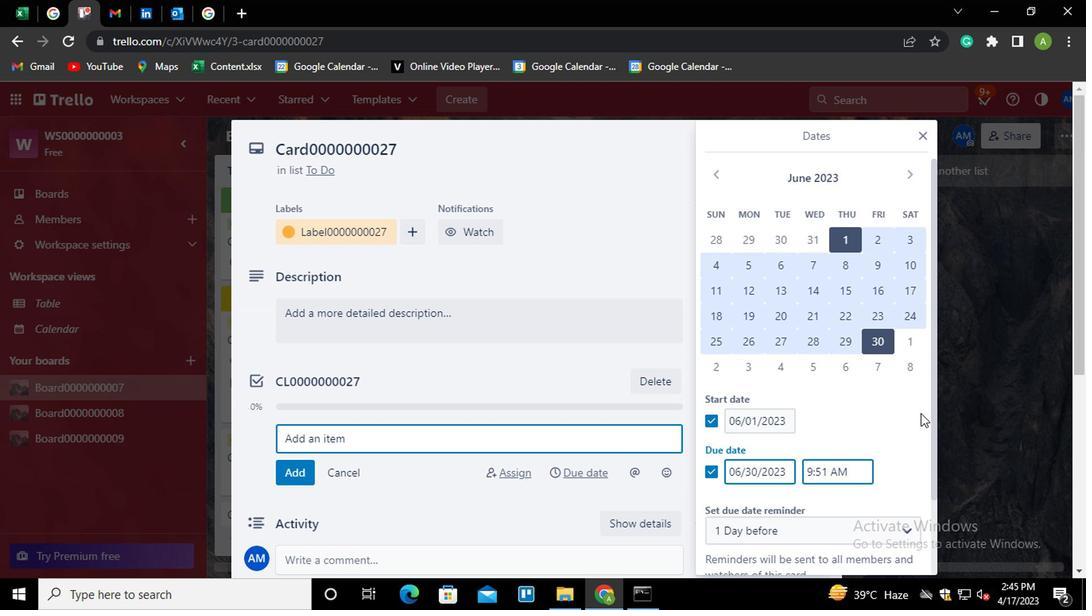 
Action: Mouse scrolled (911, 423) with delta (0, -1)
Screenshot: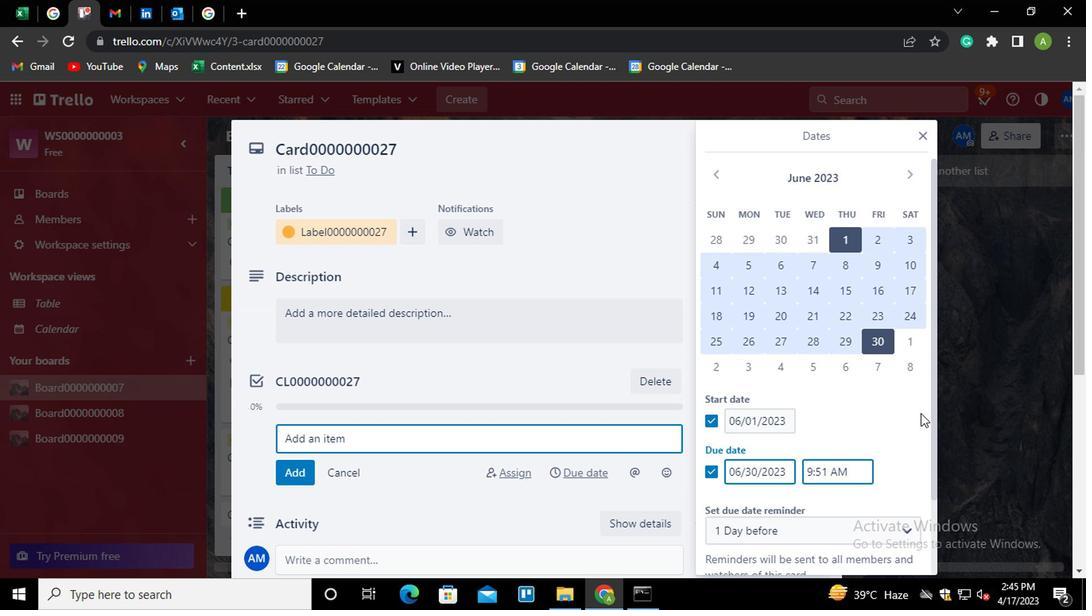 
Action: Mouse scrolled (911, 423) with delta (0, -1)
Screenshot: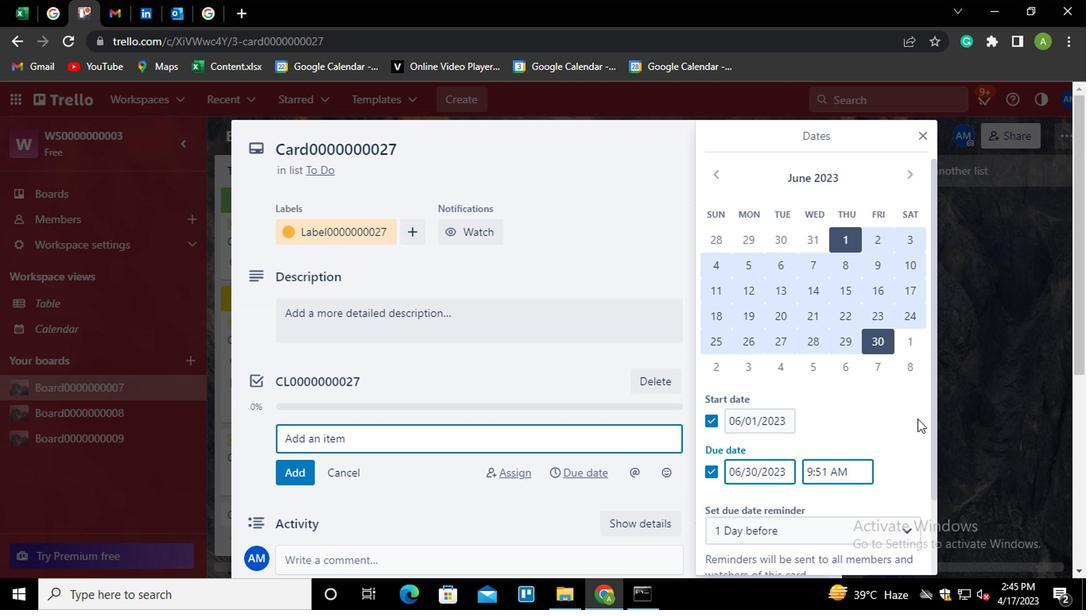 
Action: Mouse scrolled (911, 423) with delta (0, -1)
Screenshot: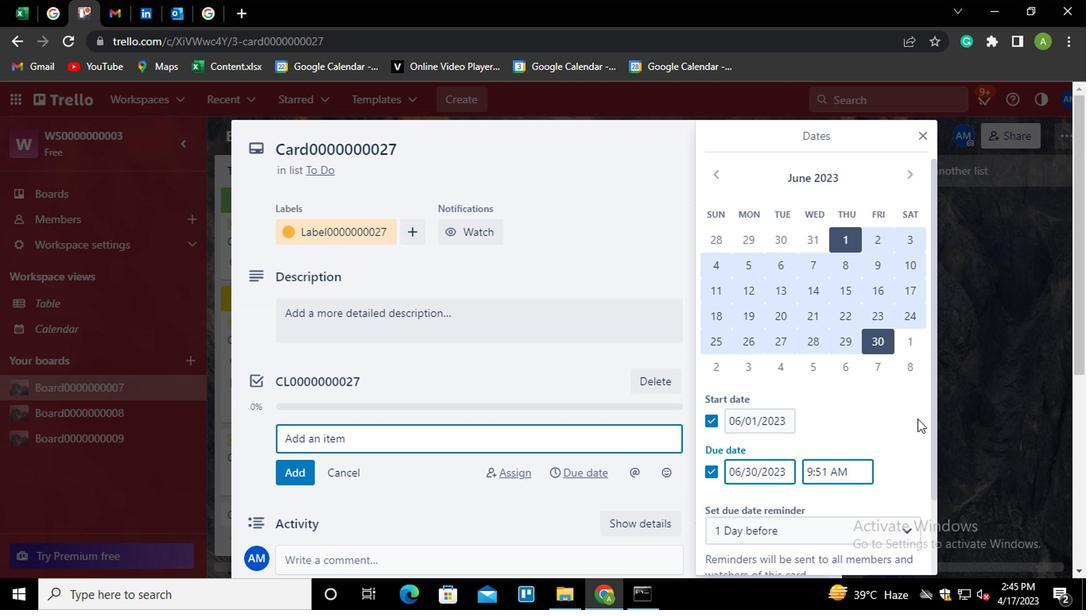
Action: Mouse moved to (785, 513)
Screenshot: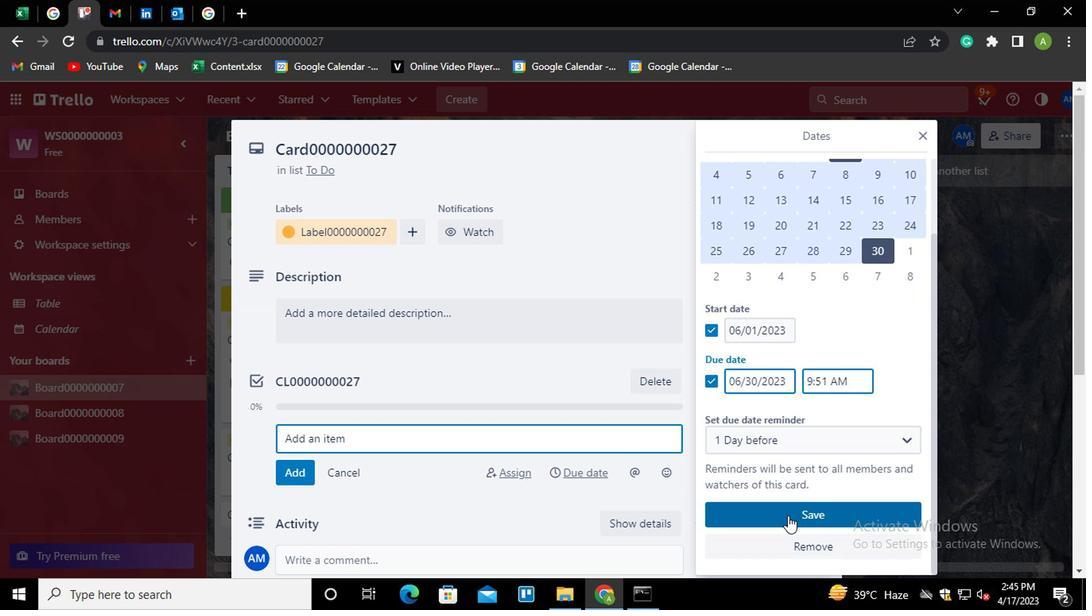 
Action: Mouse pressed left at (785, 513)
Screenshot: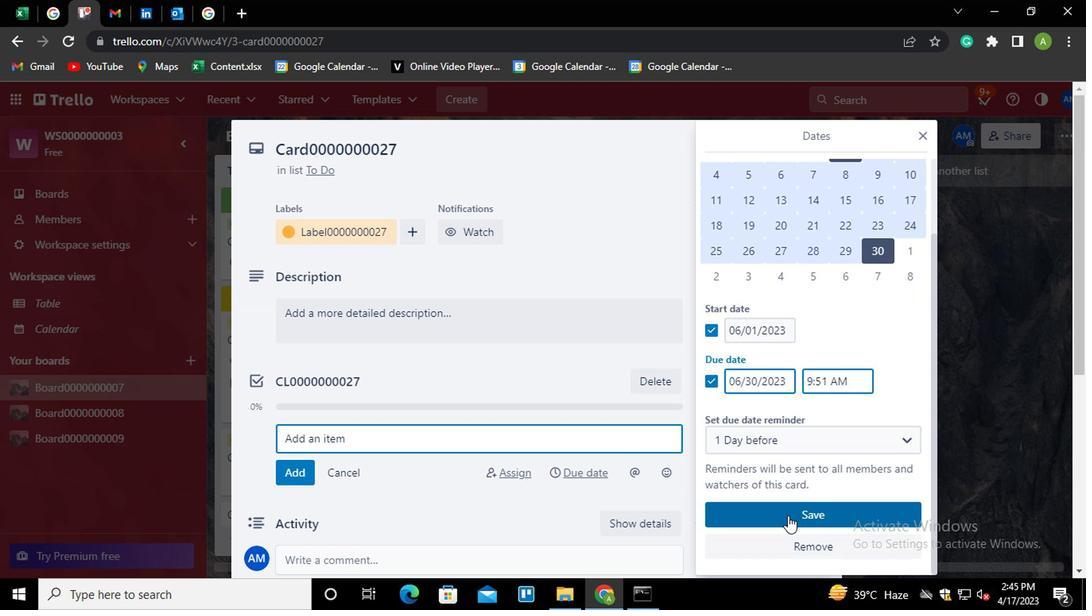
Action: Mouse moved to (781, 515)
Screenshot: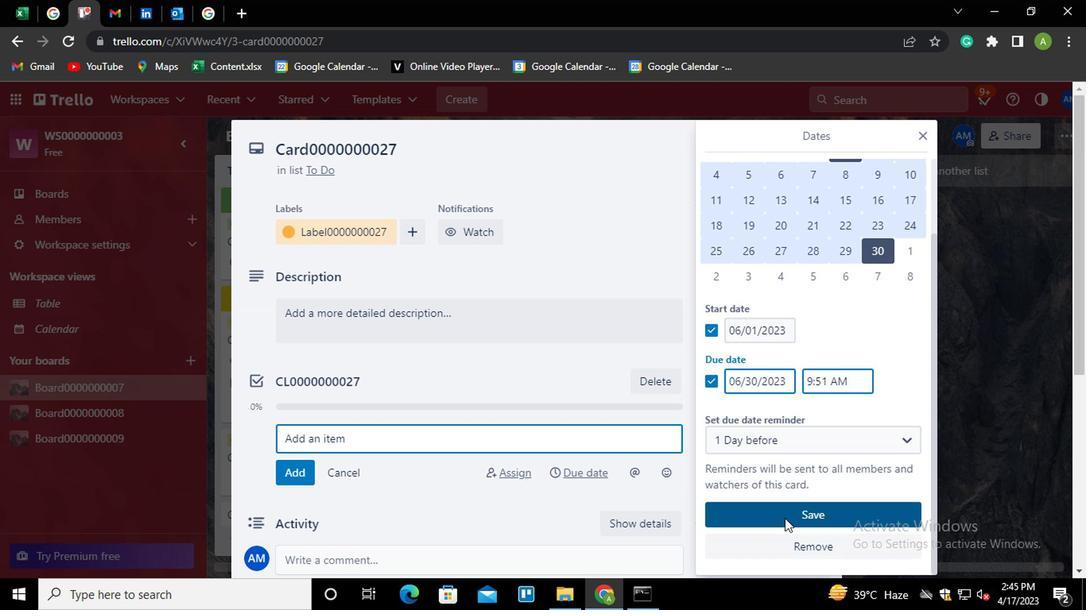 
